 Task: Search one way flight ticket for 1 adult, 6 children, 1 infant in seat and 1 infant on lap in business from Ithaca: Ithaca Tompkins International Airport to Raleigh: Raleigh-durham International Airport on 8-5-2023. Choice of flights is Royal air maroc. Number of bags: 2 carry on bags. Price is upto 65000. Outbound departure time preference is 23:45.
Action: Mouse moved to (394, 321)
Screenshot: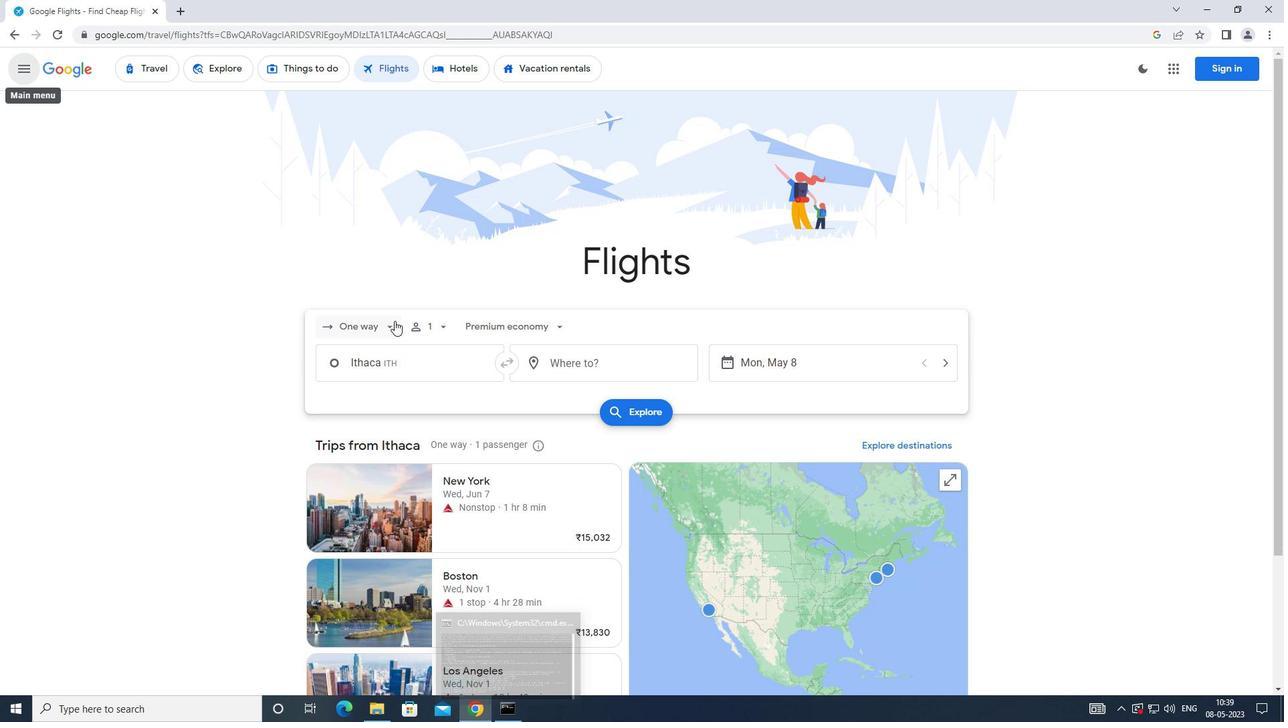 
Action: Mouse pressed left at (394, 321)
Screenshot: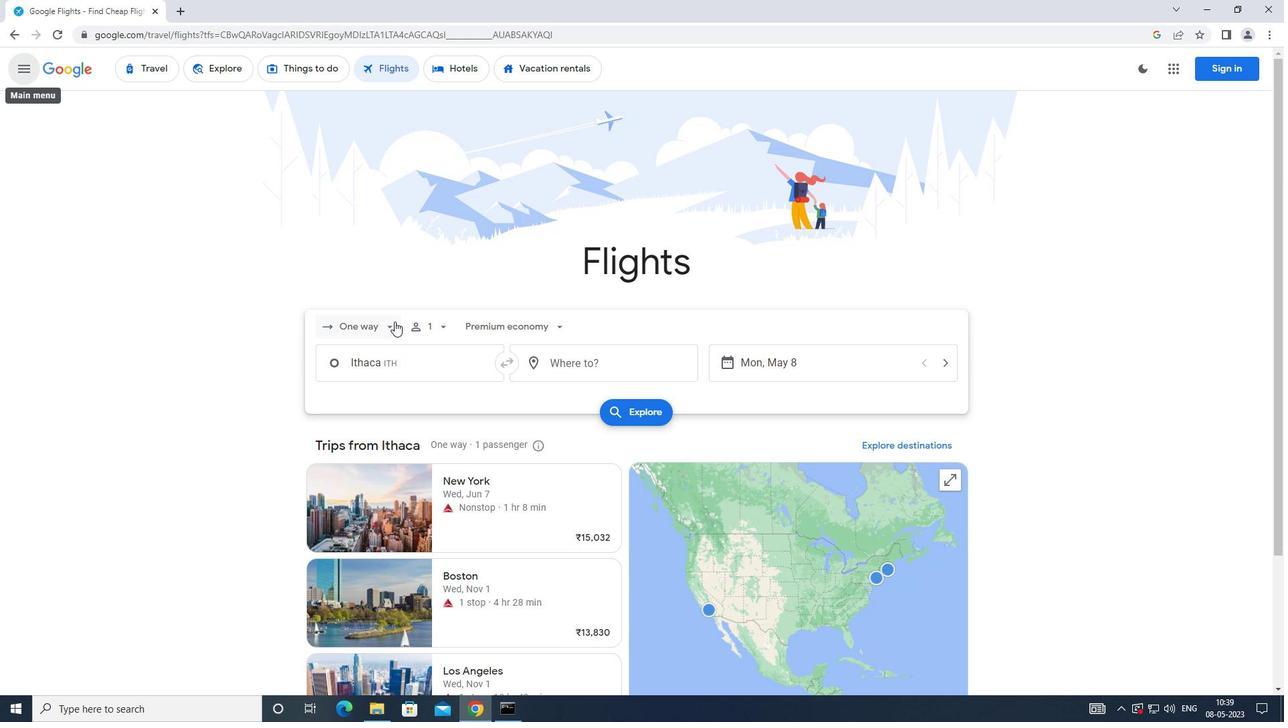 
Action: Mouse moved to (386, 395)
Screenshot: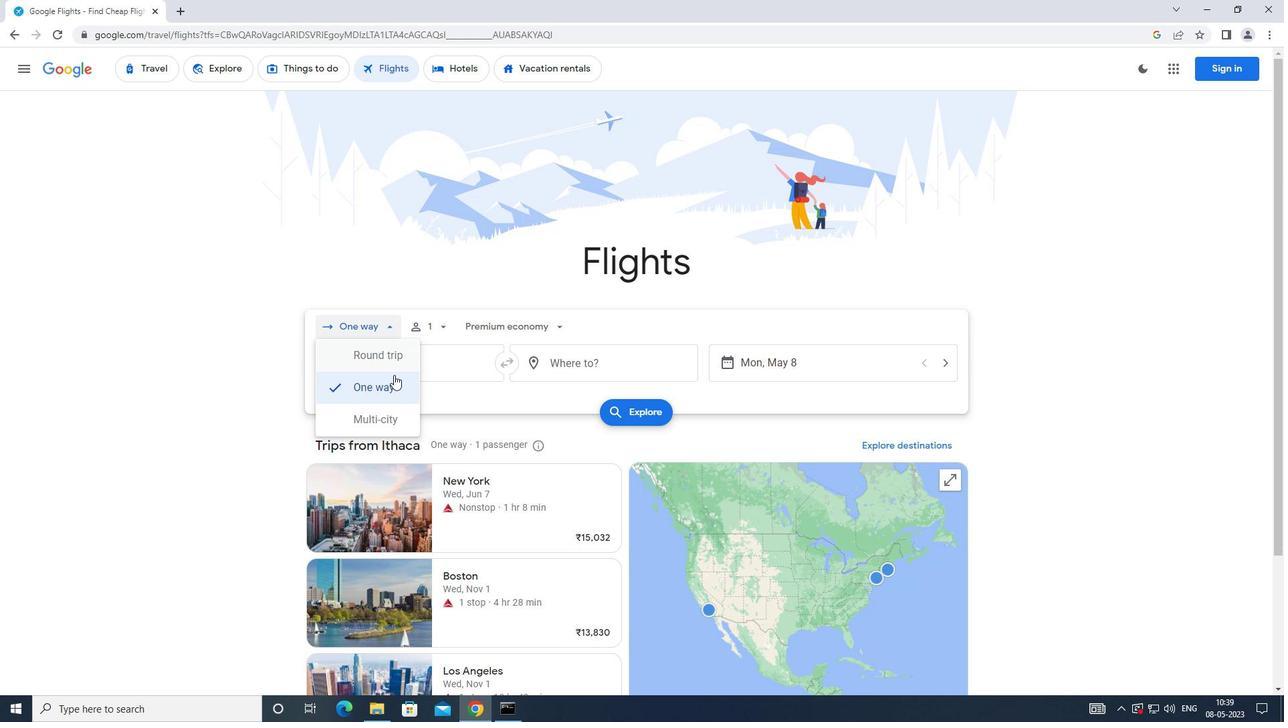 
Action: Mouse pressed left at (386, 395)
Screenshot: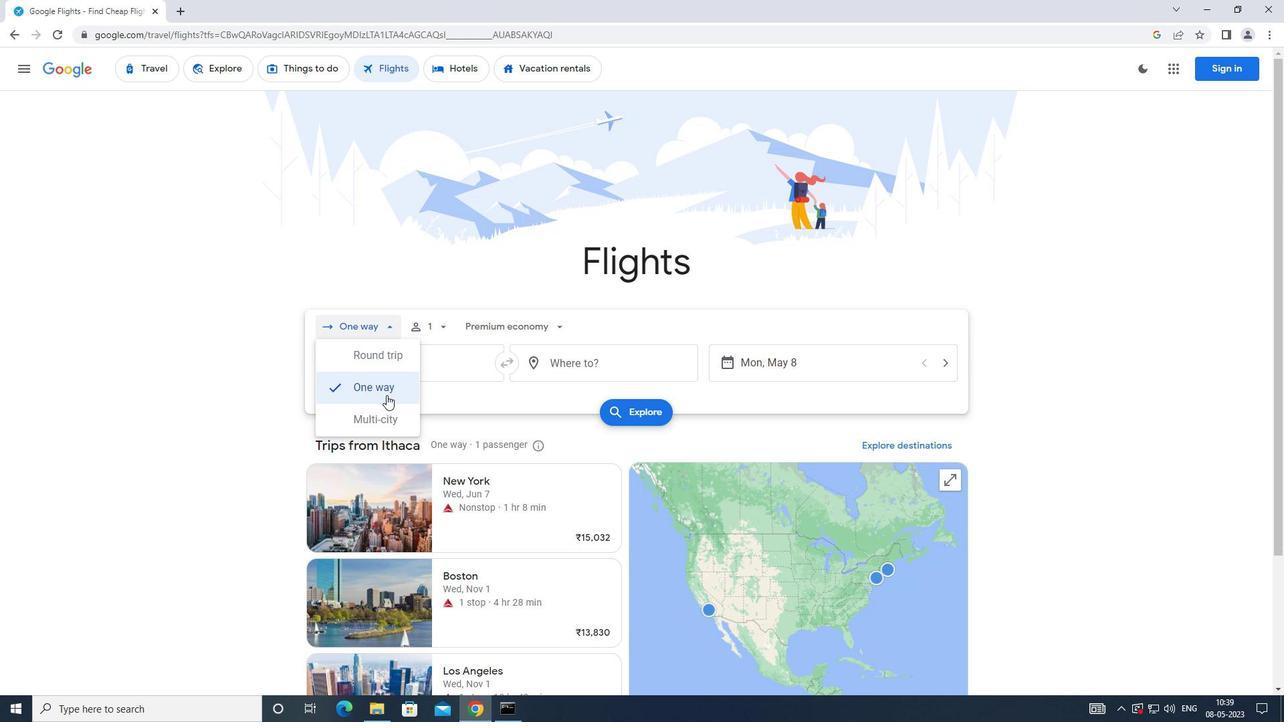
Action: Mouse moved to (432, 332)
Screenshot: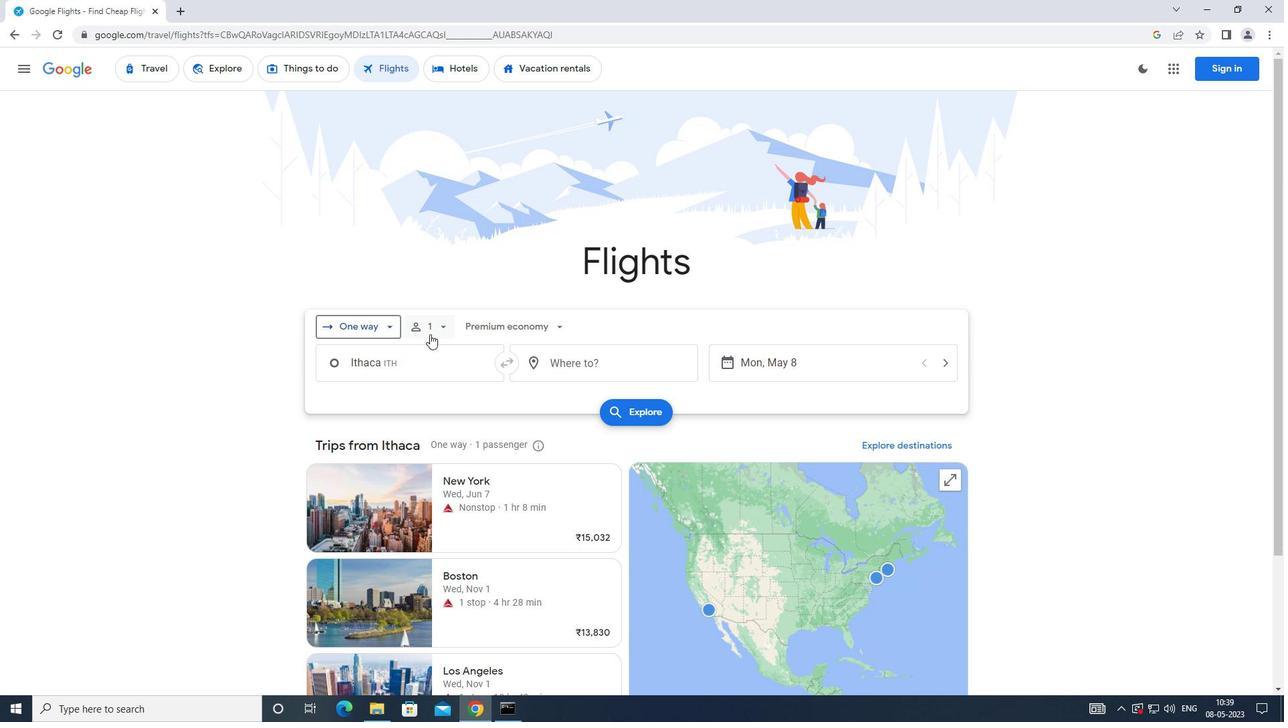 
Action: Mouse pressed left at (432, 332)
Screenshot: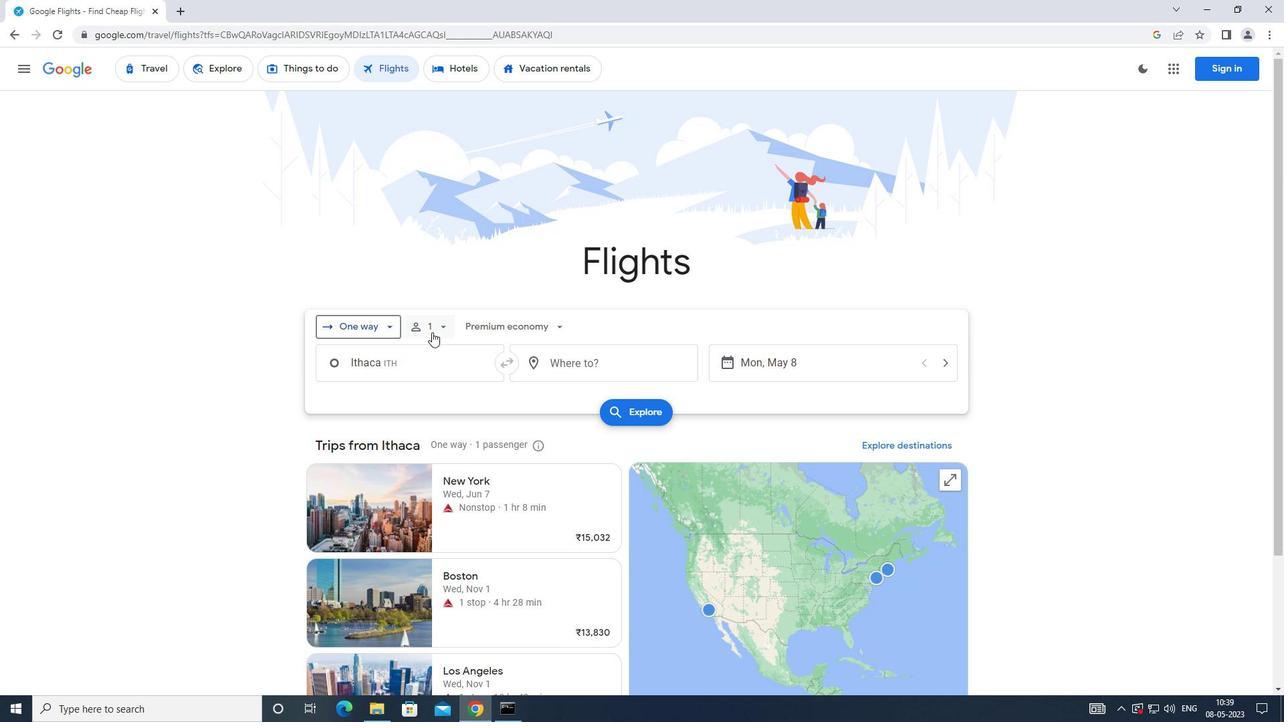 
Action: Mouse moved to (550, 390)
Screenshot: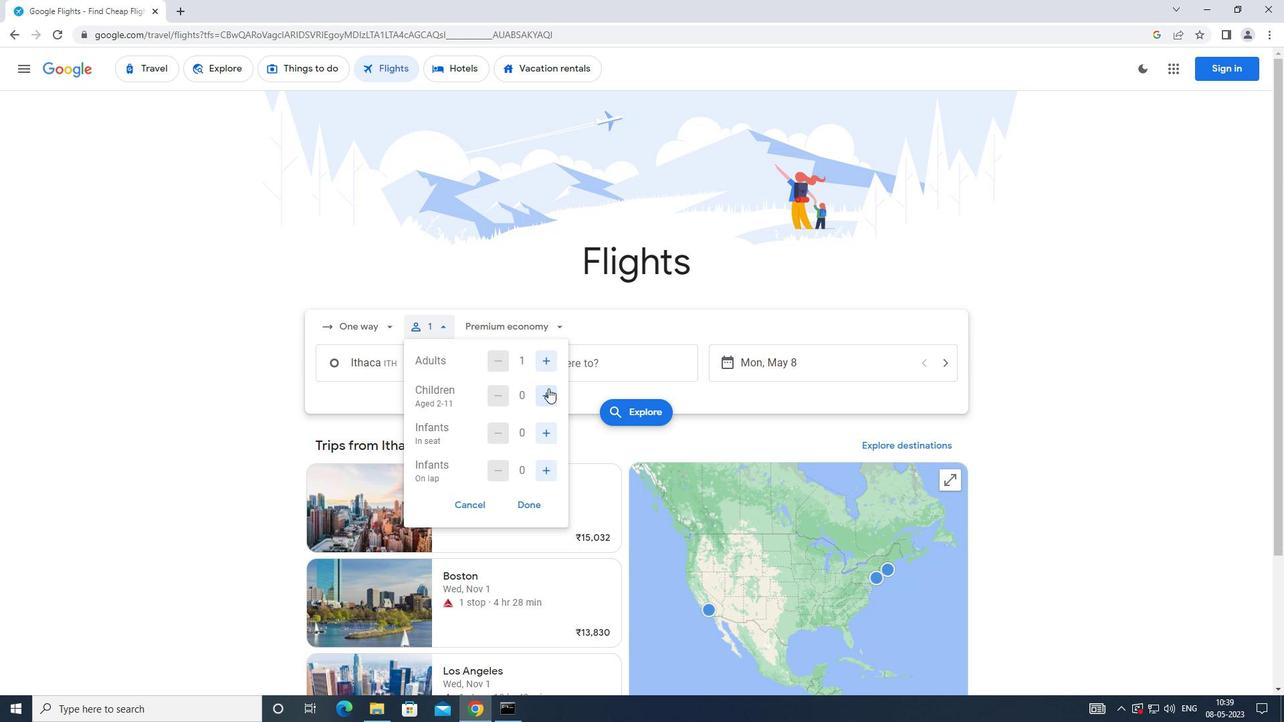 
Action: Mouse pressed left at (550, 390)
Screenshot: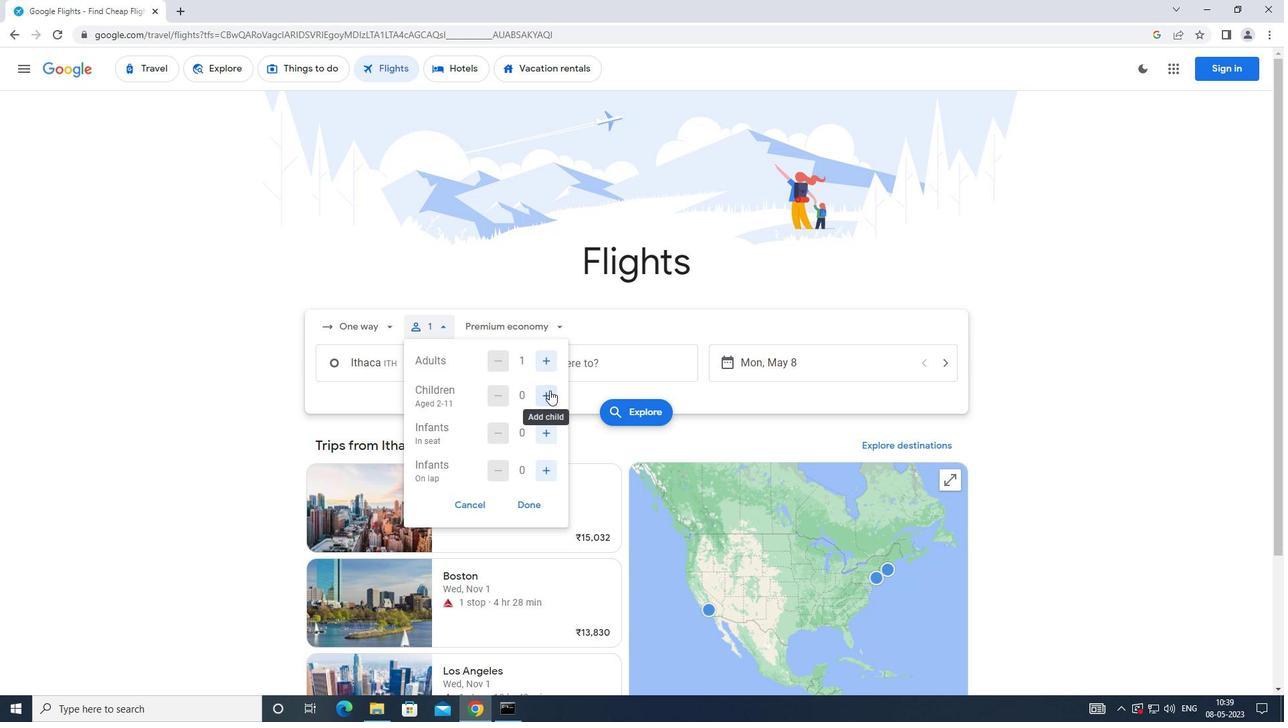 
Action: Mouse moved to (550, 392)
Screenshot: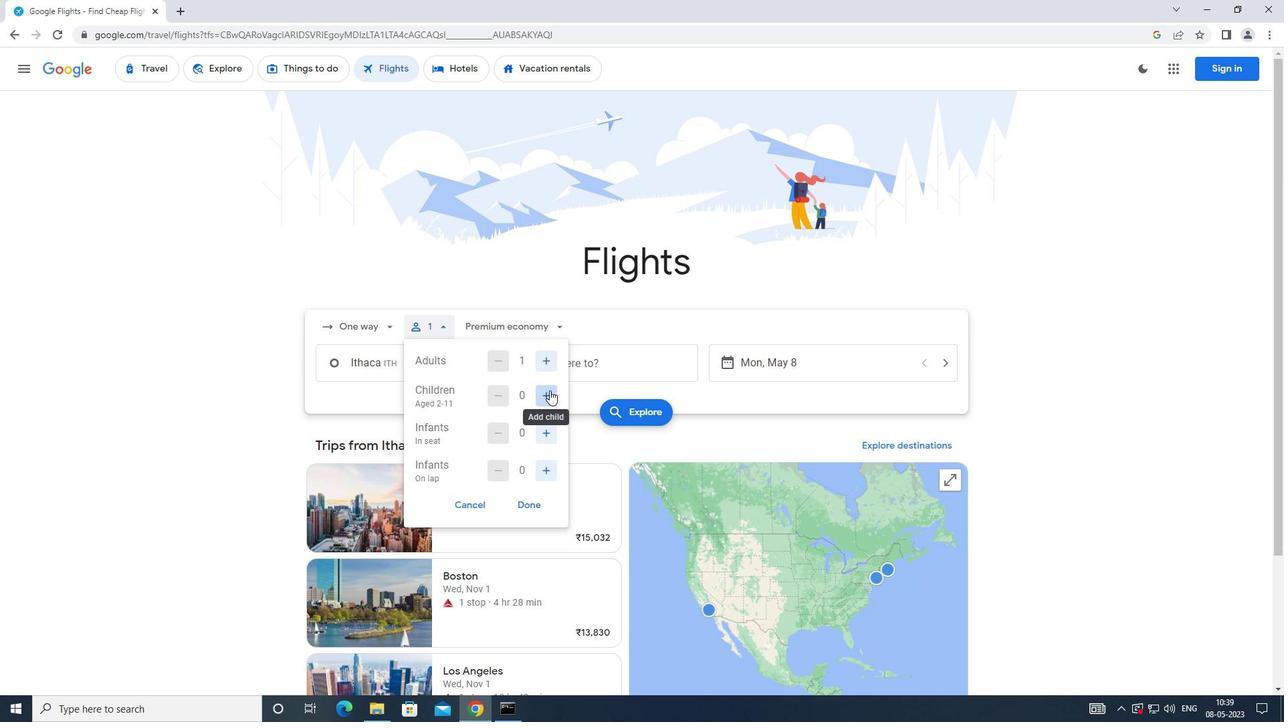 
Action: Mouse pressed left at (550, 392)
Screenshot: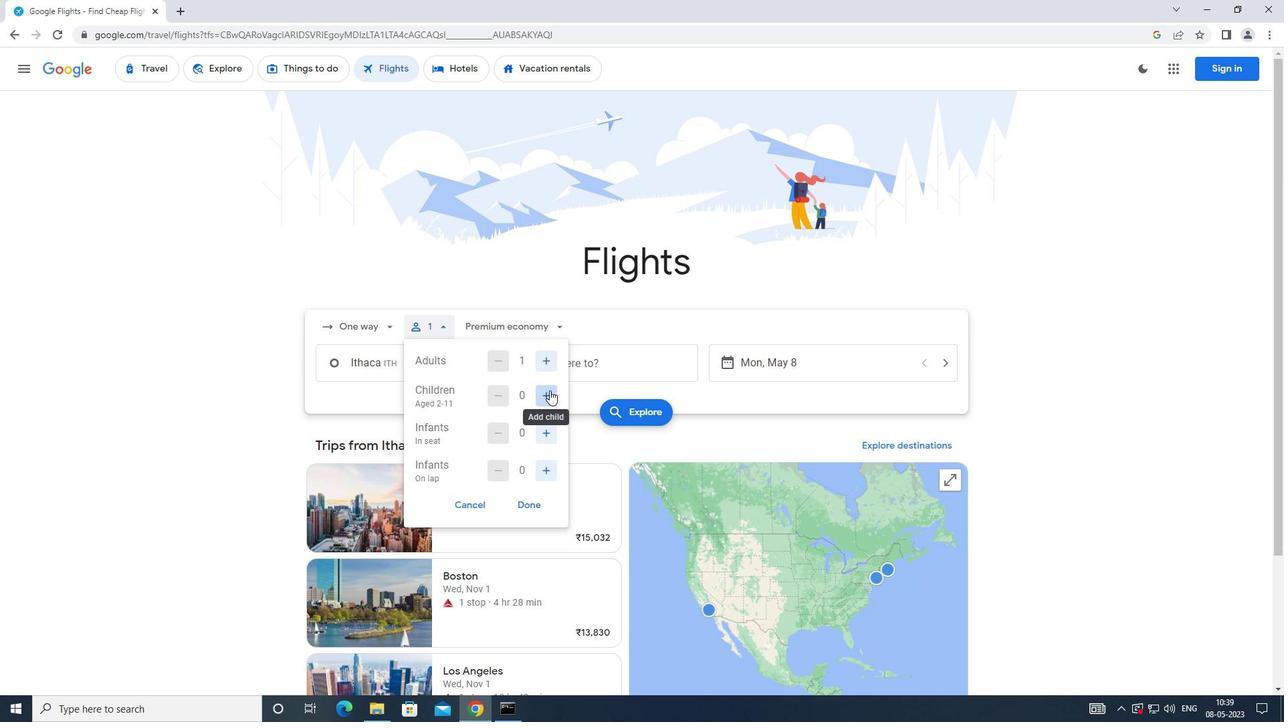
Action: Mouse moved to (551, 392)
Screenshot: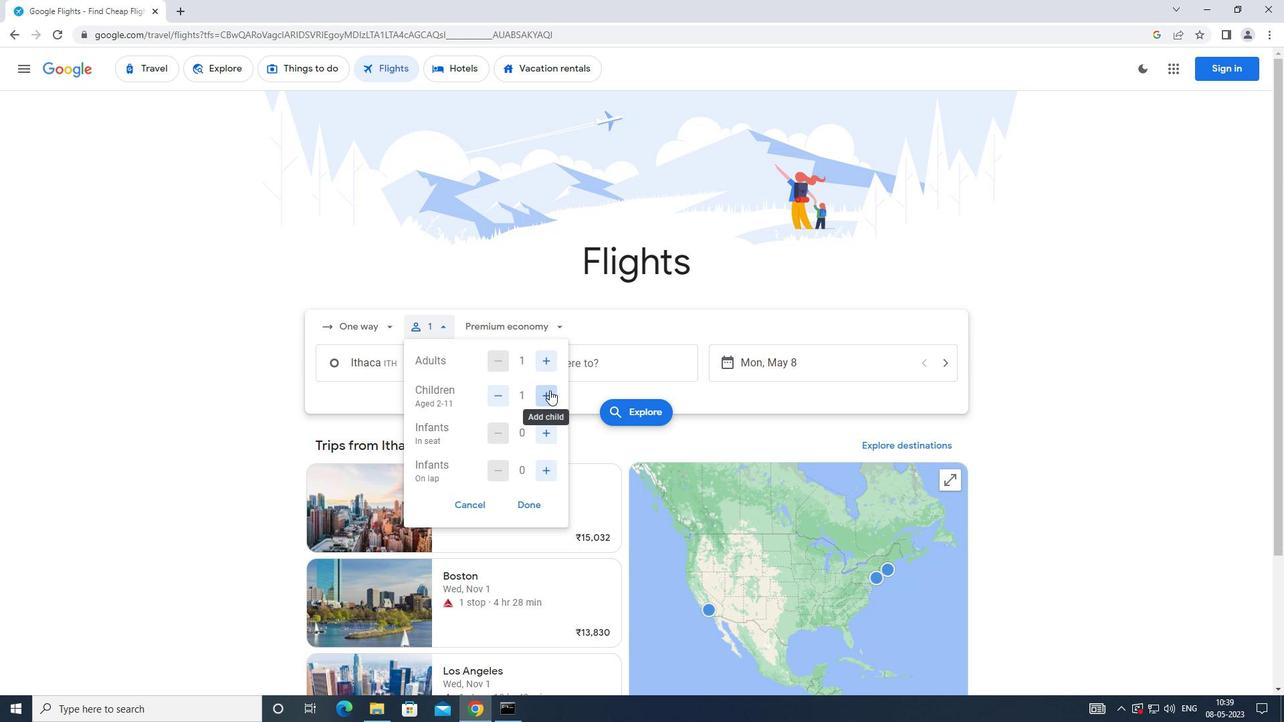 
Action: Mouse pressed left at (551, 392)
Screenshot: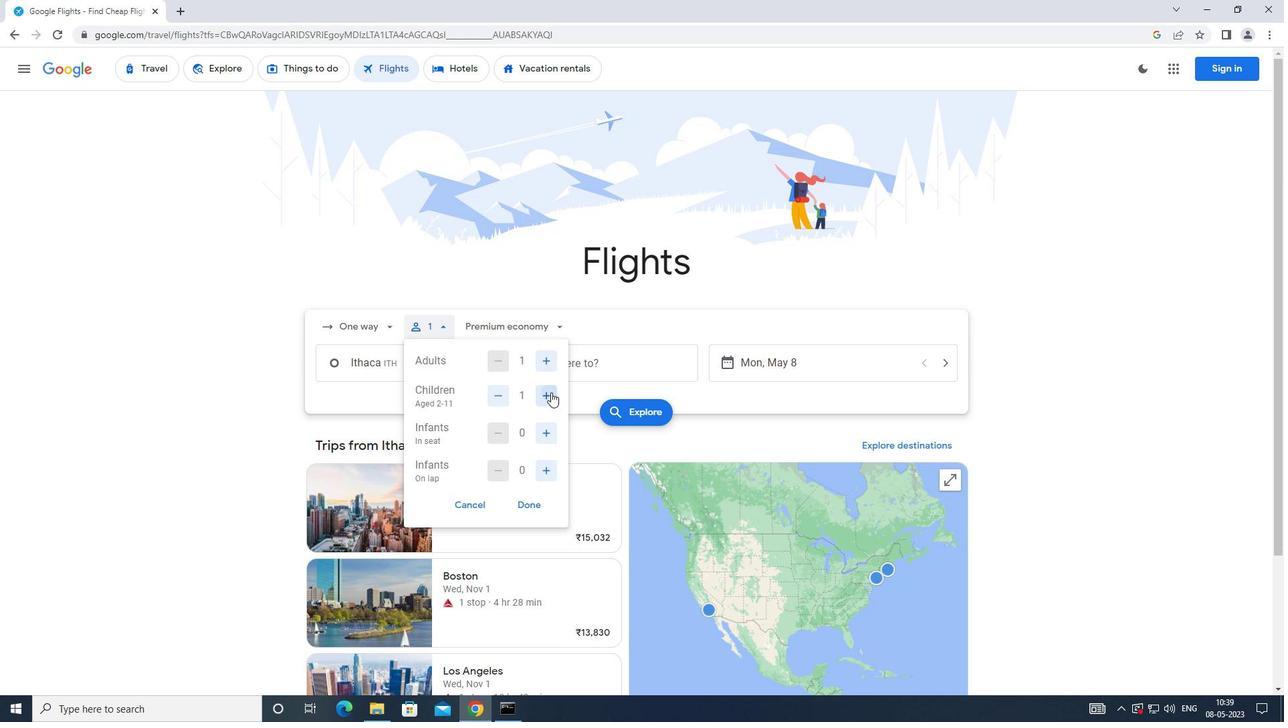 
Action: Mouse pressed left at (551, 392)
Screenshot: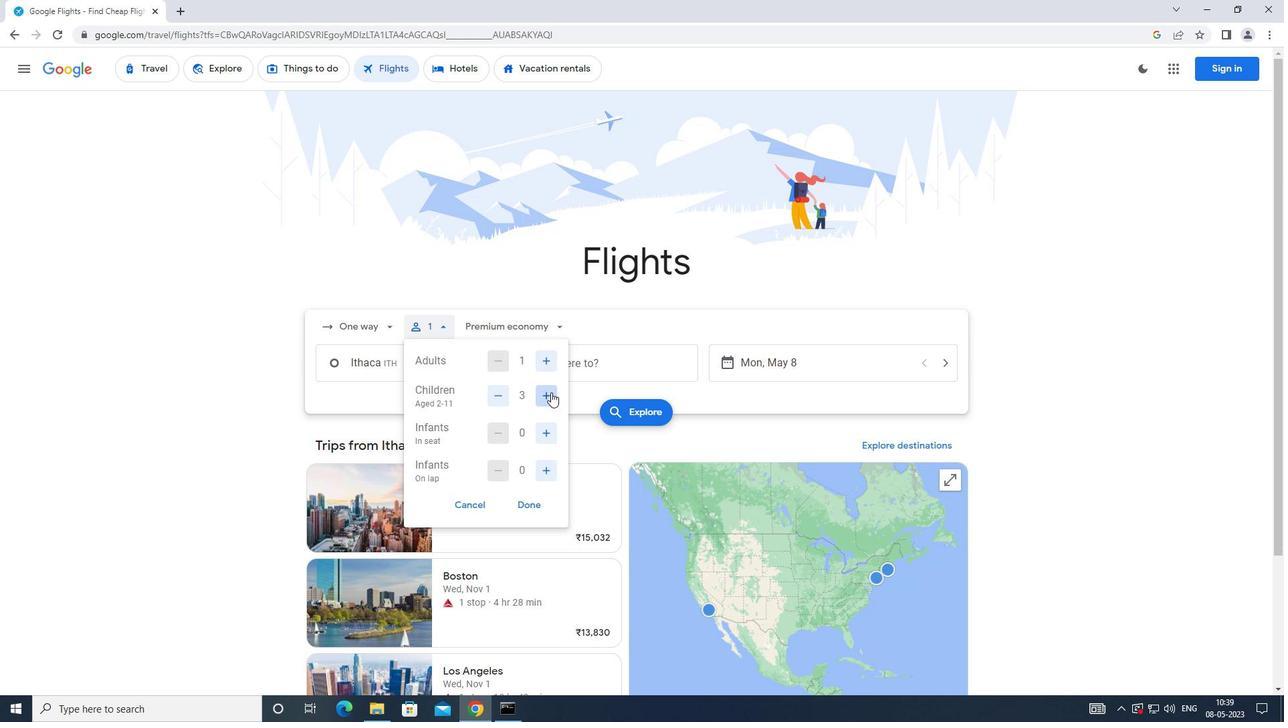 
Action: Mouse pressed left at (551, 392)
Screenshot: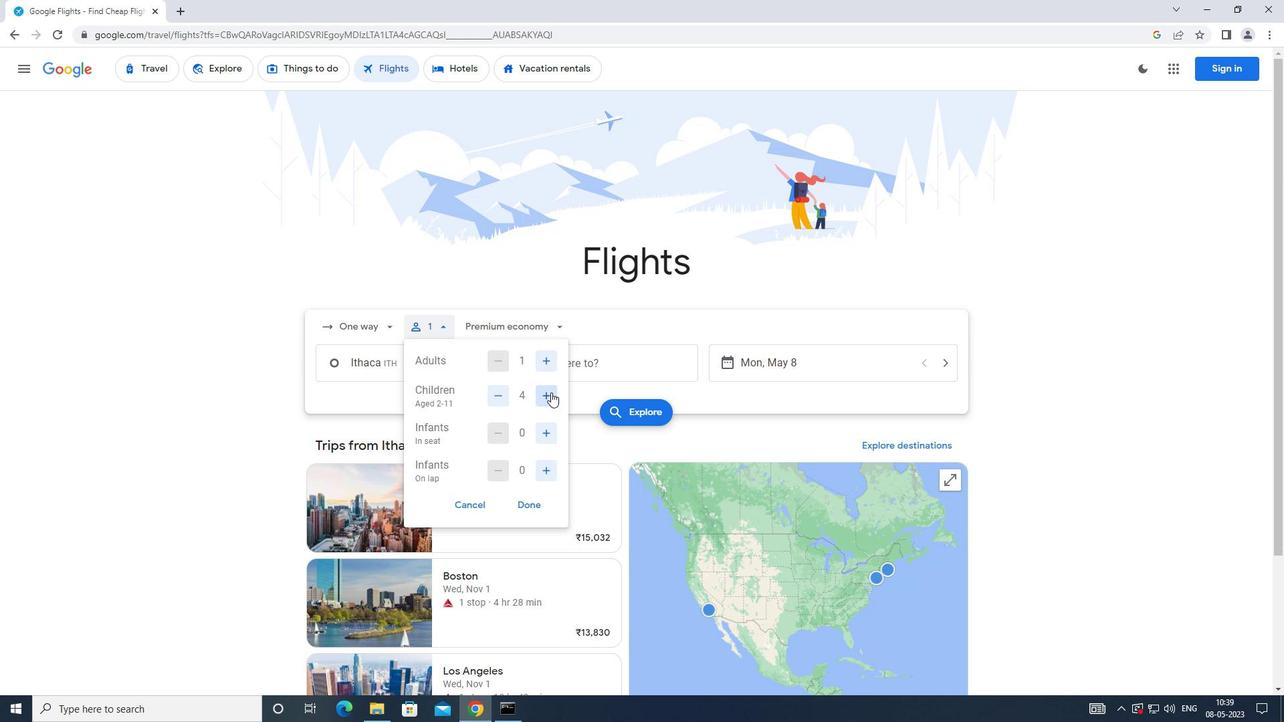 
Action: Mouse pressed left at (551, 392)
Screenshot: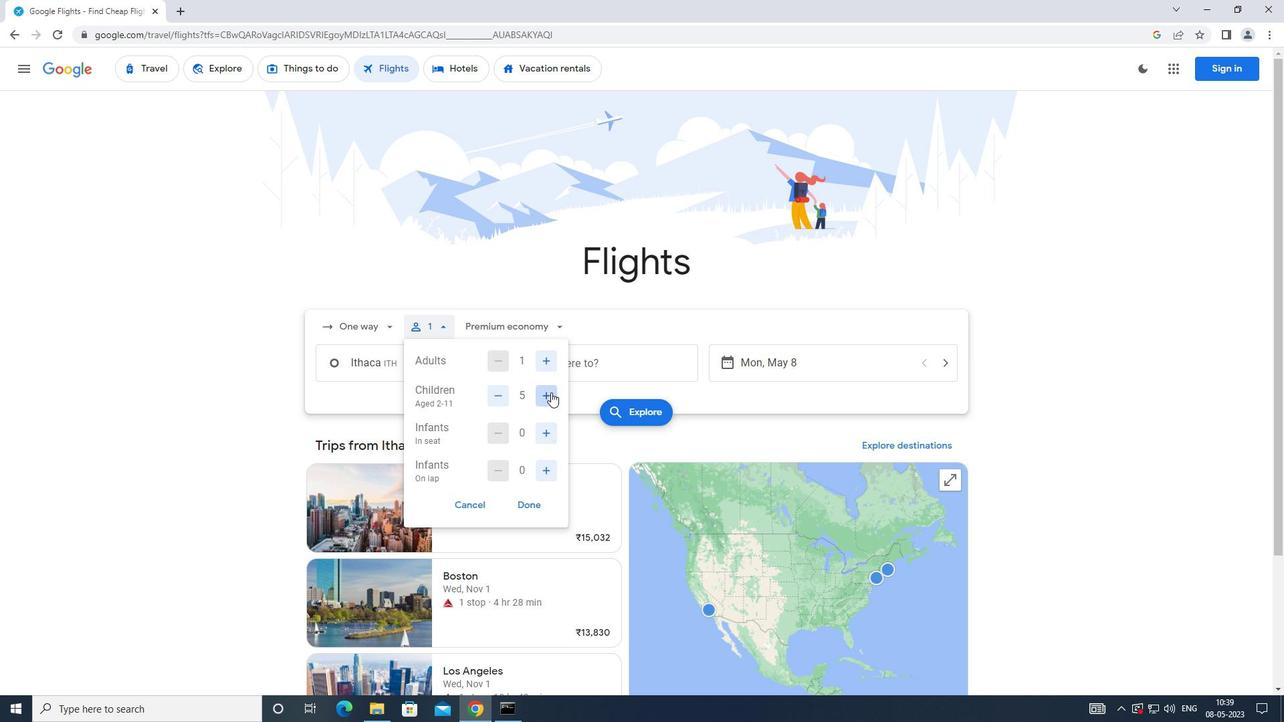 
Action: Mouse moved to (547, 428)
Screenshot: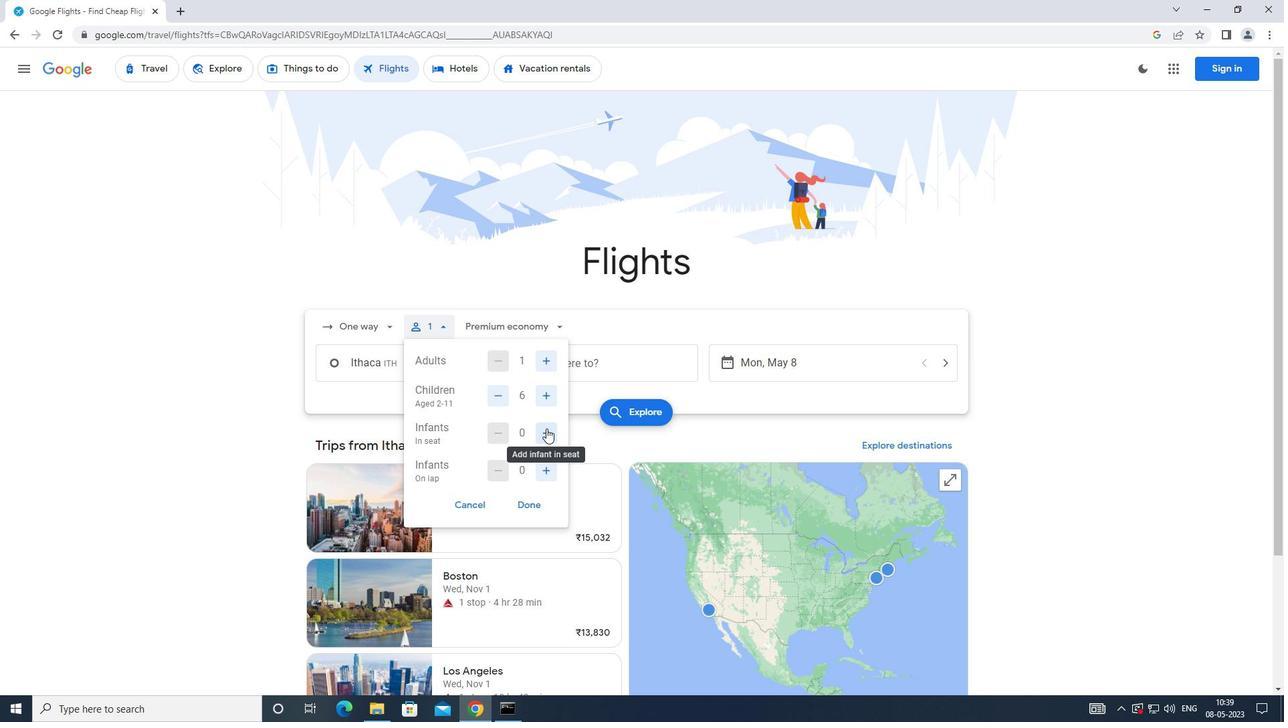 
Action: Mouse pressed left at (547, 428)
Screenshot: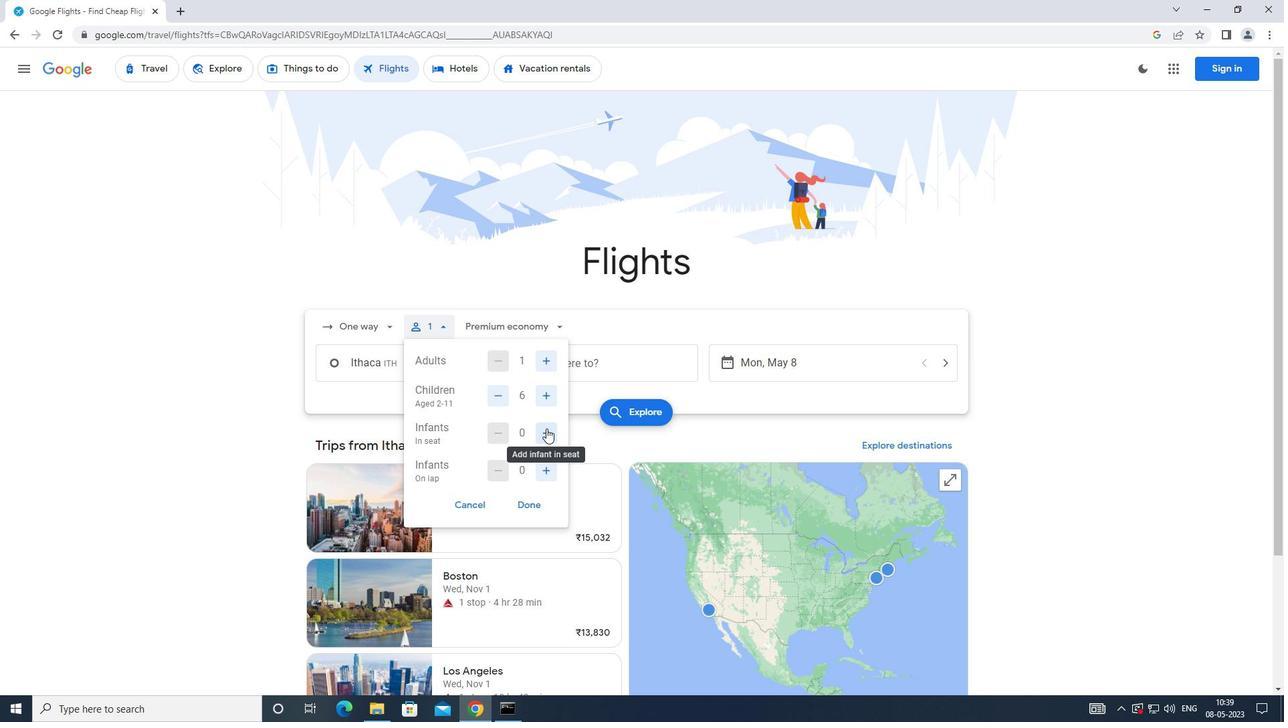 
Action: Mouse moved to (549, 464)
Screenshot: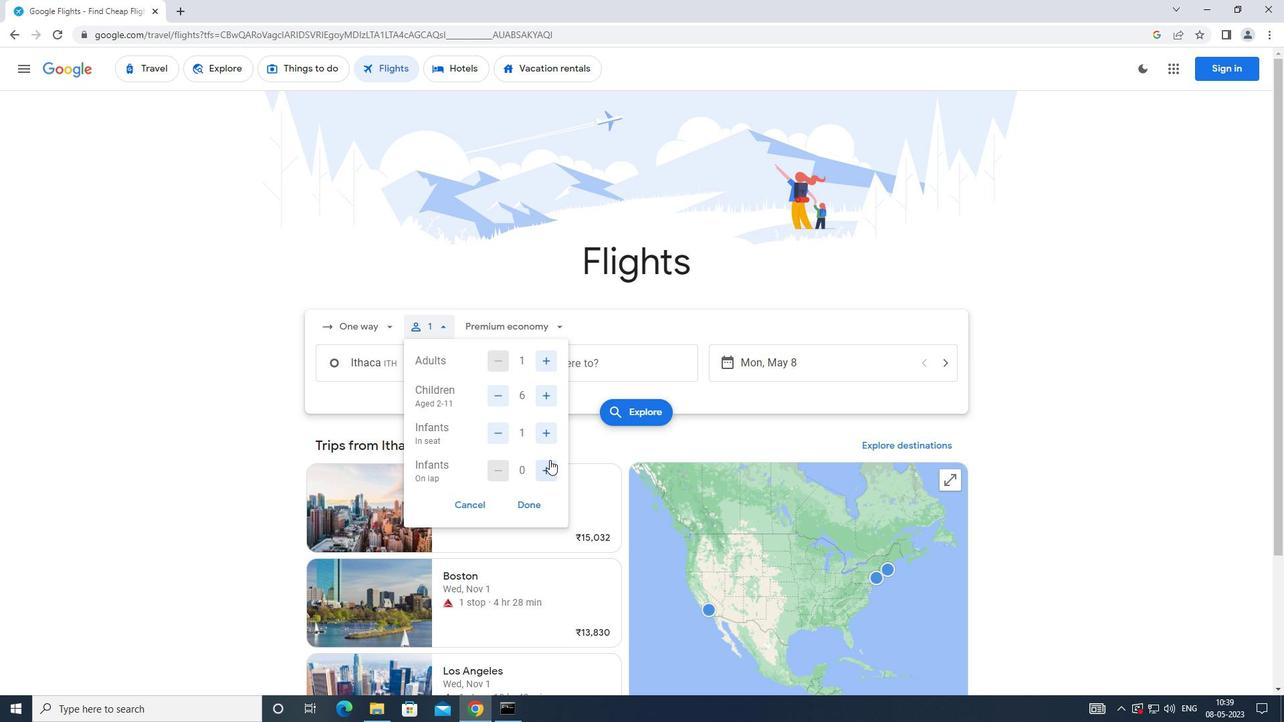 
Action: Mouse pressed left at (549, 464)
Screenshot: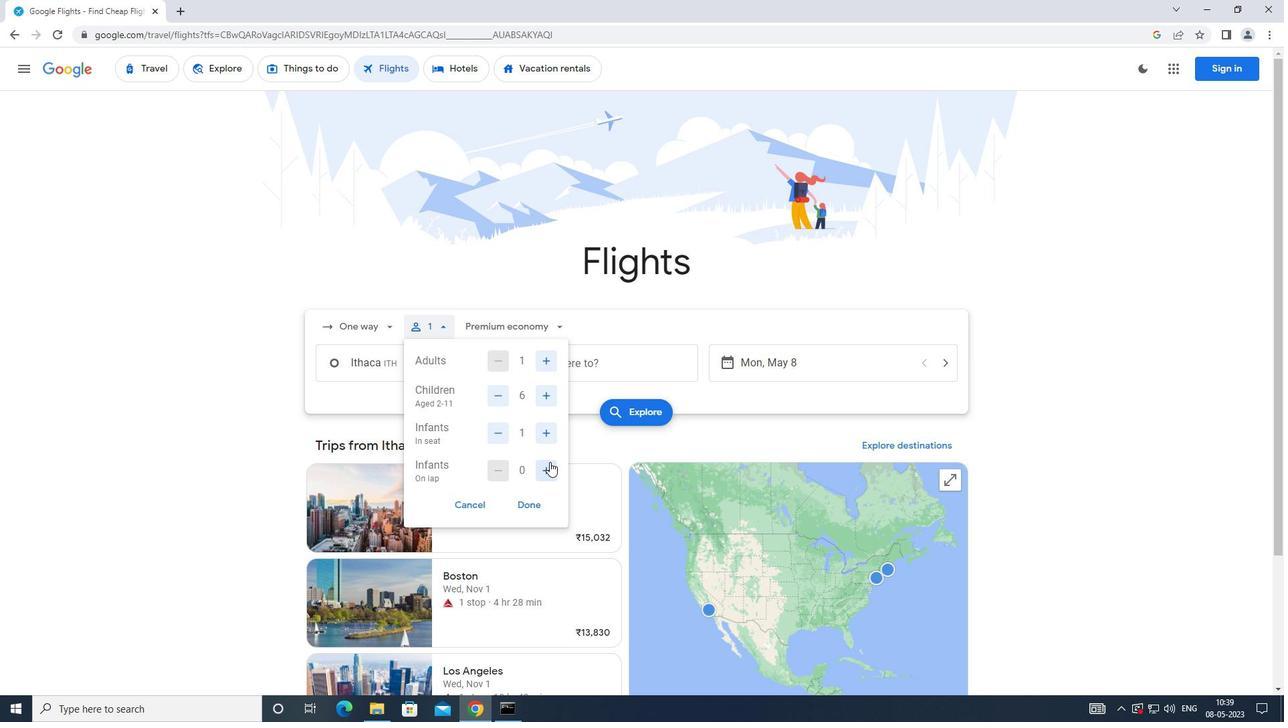 
Action: Mouse moved to (534, 499)
Screenshot: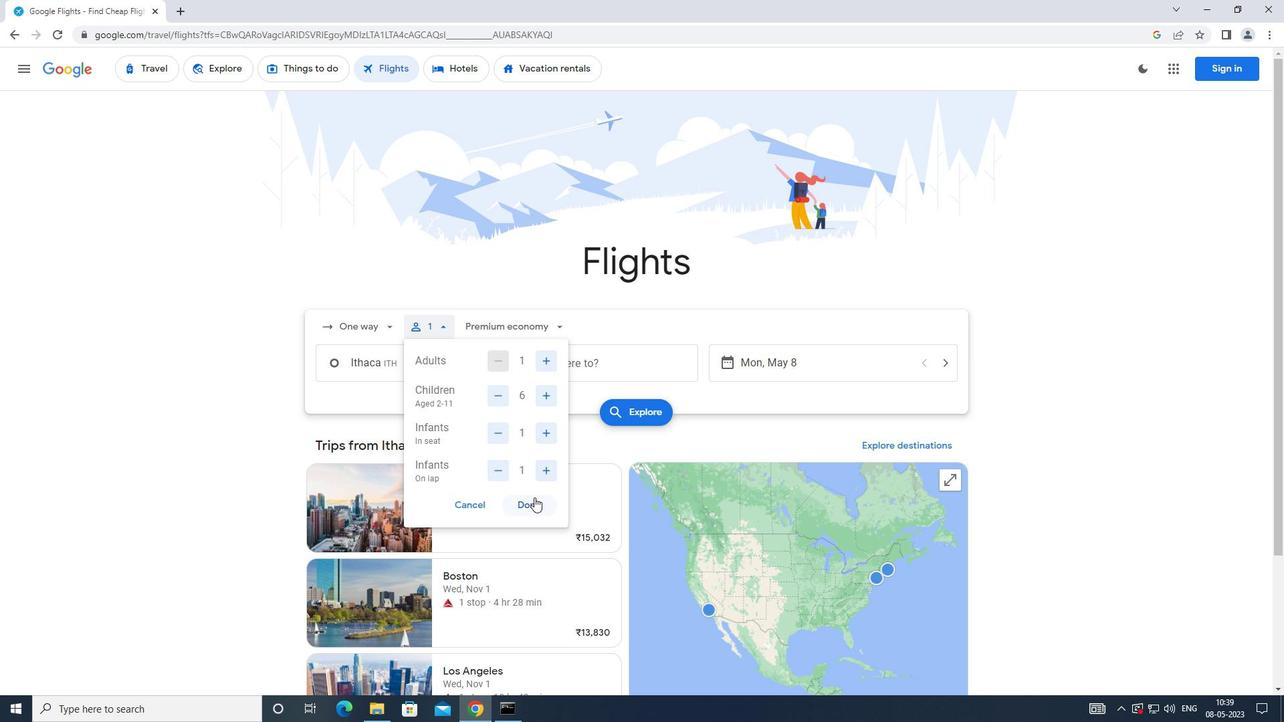 
Action: Mouse pressed left at (534, 499)
Screenshot: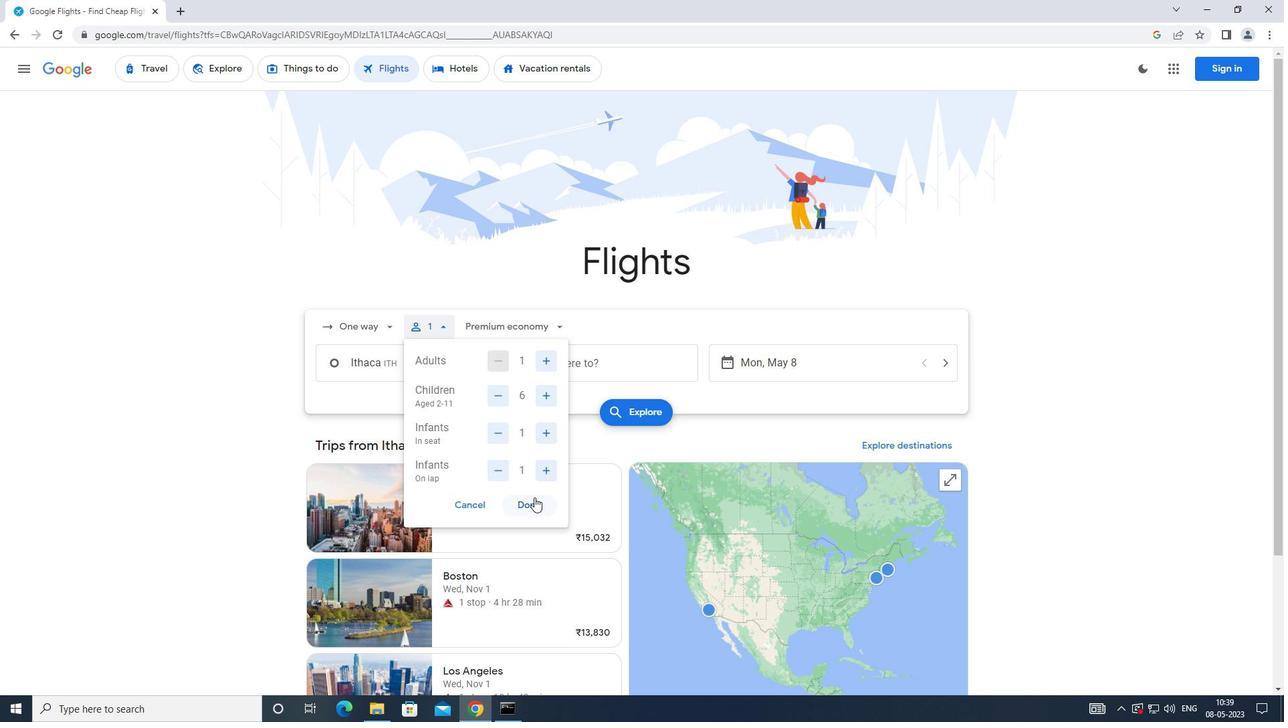 
Action: Mouse moved to (494, 331)
Screenshot: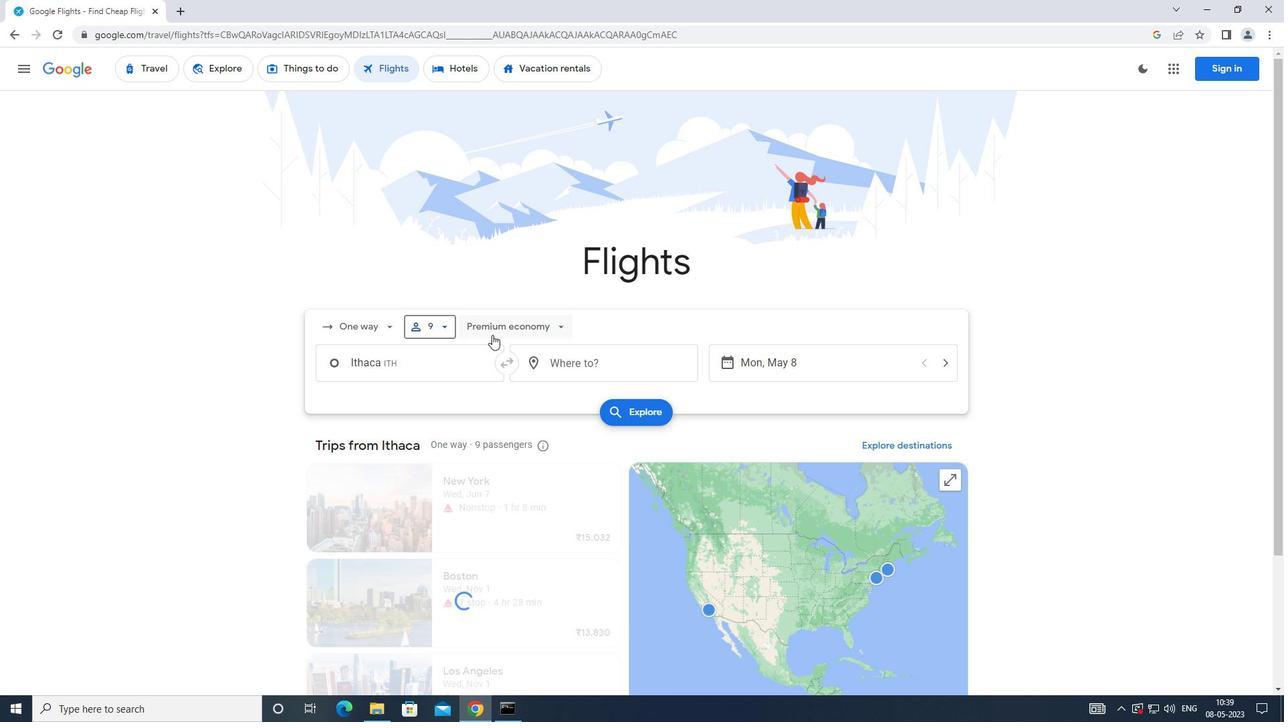 
Action: Mouse pressed left at (494, 331)
Screenshot: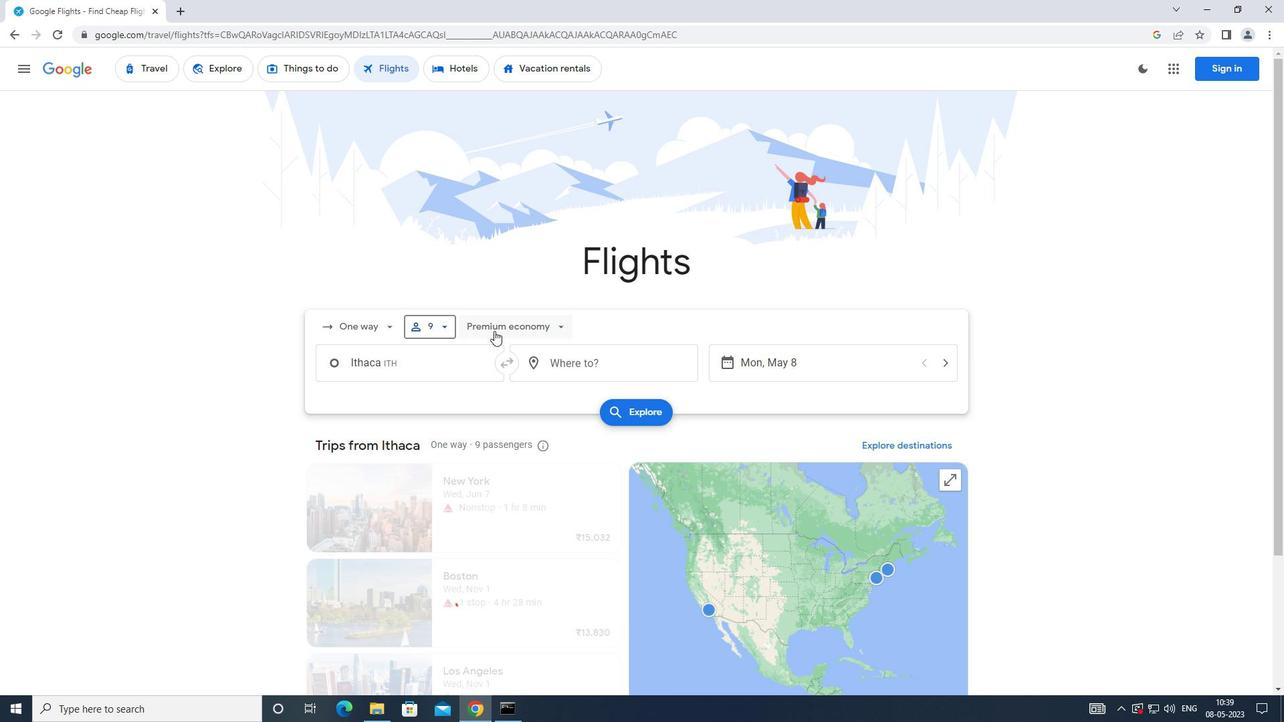 
Action: Mouse moved to (528, 420)
Screenshot: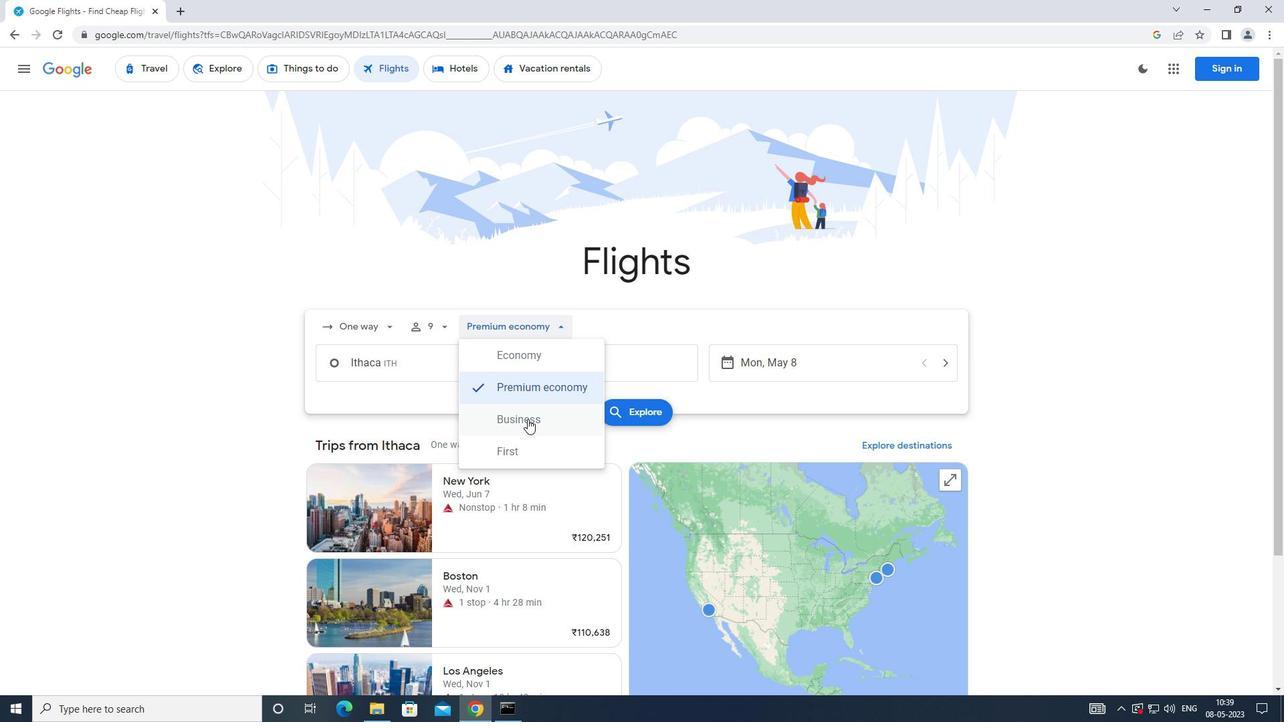 
Action: Mouse pressed left at (528, 420)
Screenshot: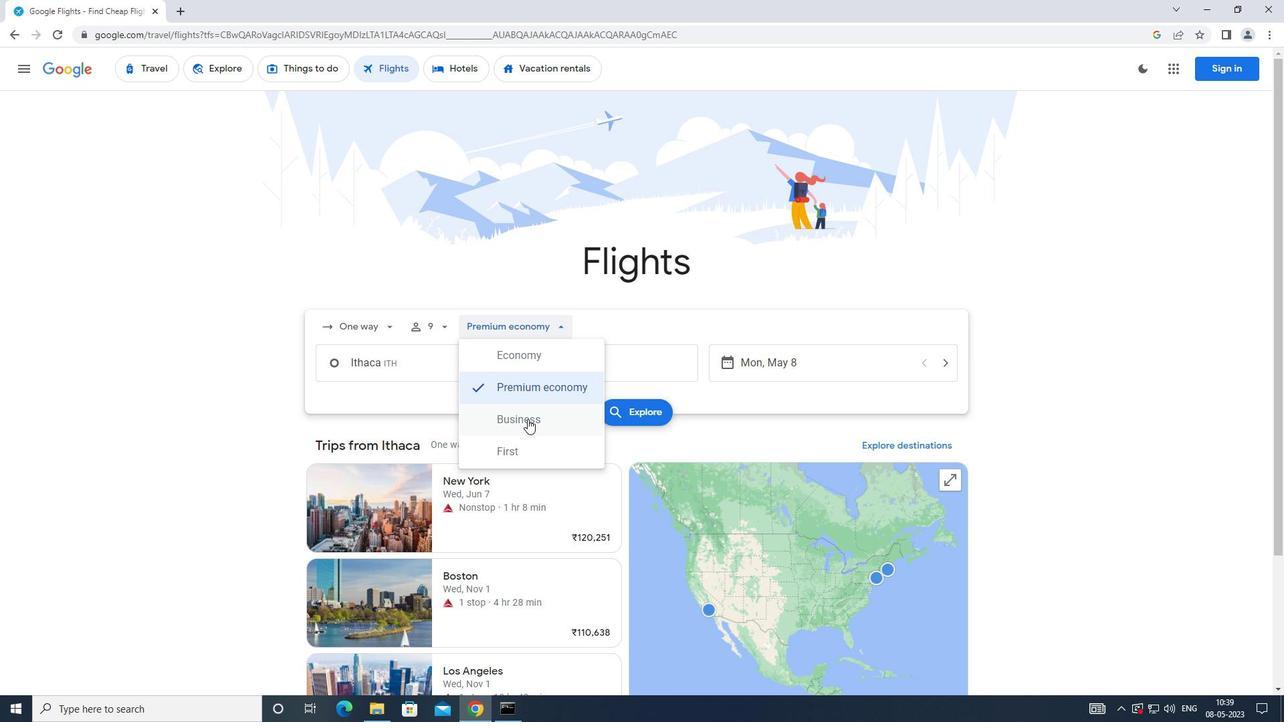
Action: Mouse moved to (439, 368)
Screenshot: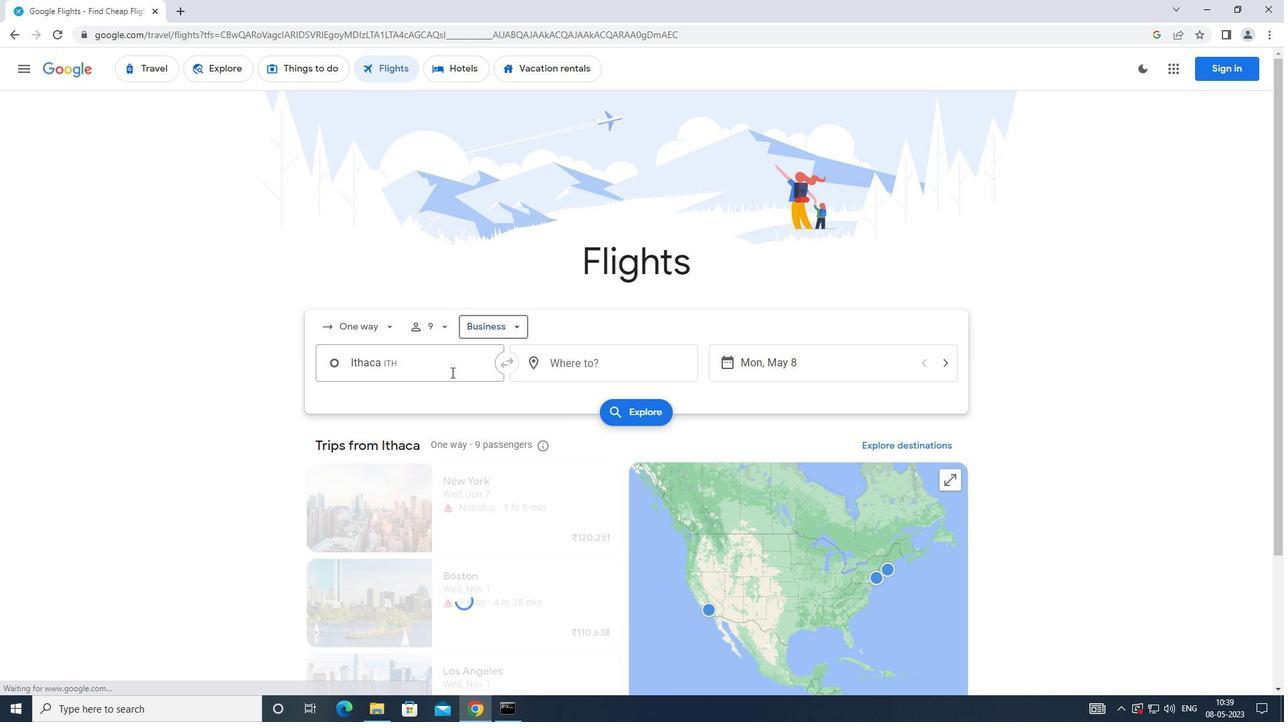 
Action: Mouse pressed left at (439, 368)
Screenshot: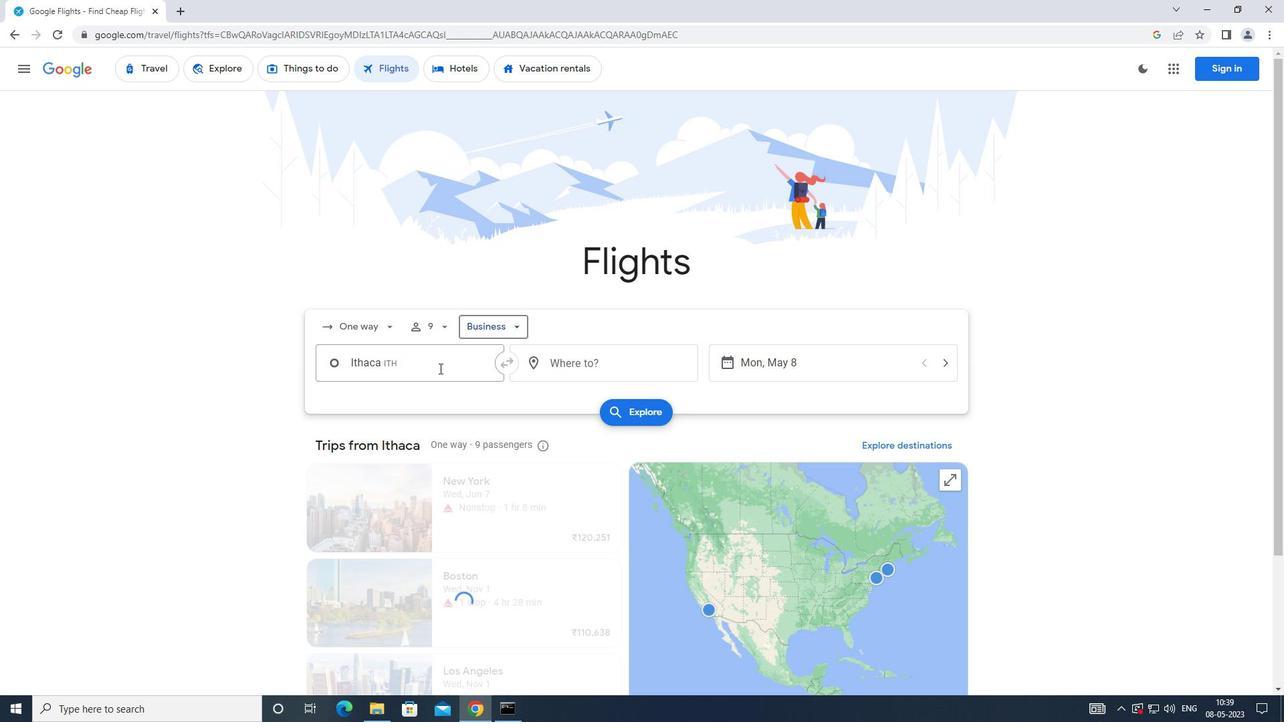 
Action: Mouse moved to (446, 461)
Screenshot: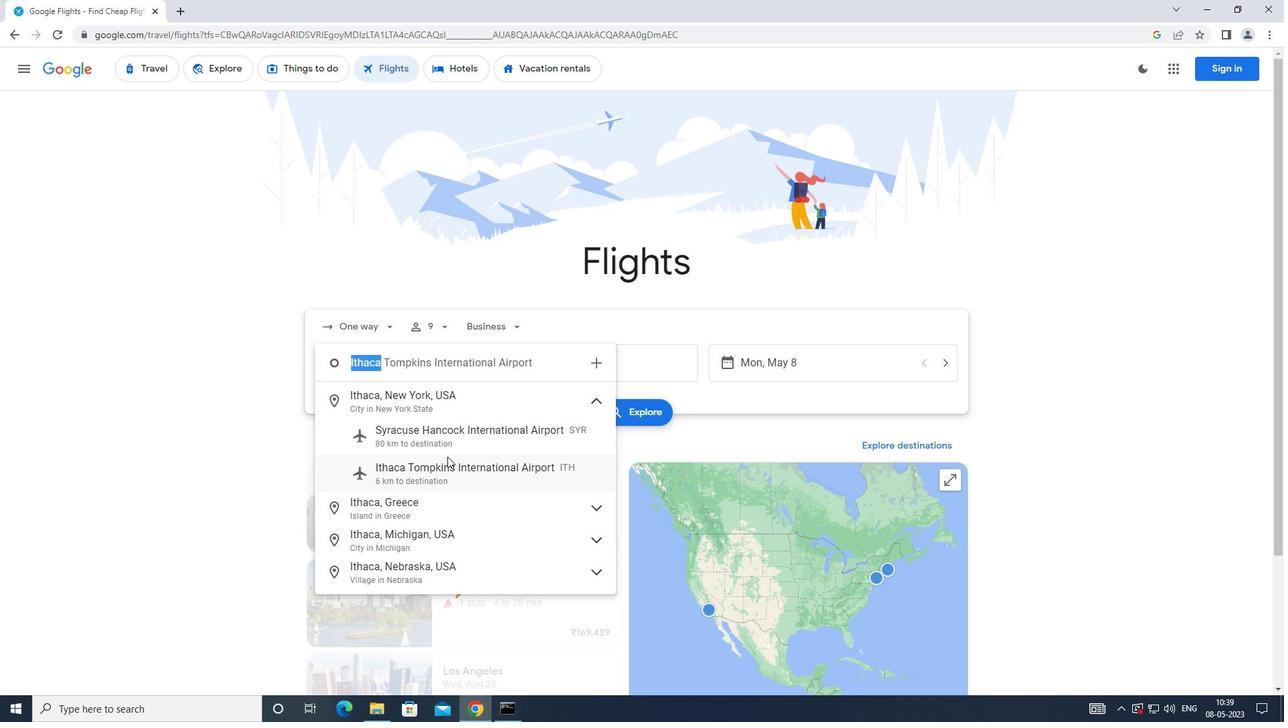 
Action: Mouse pressed left at (446, 461)
Screenshot: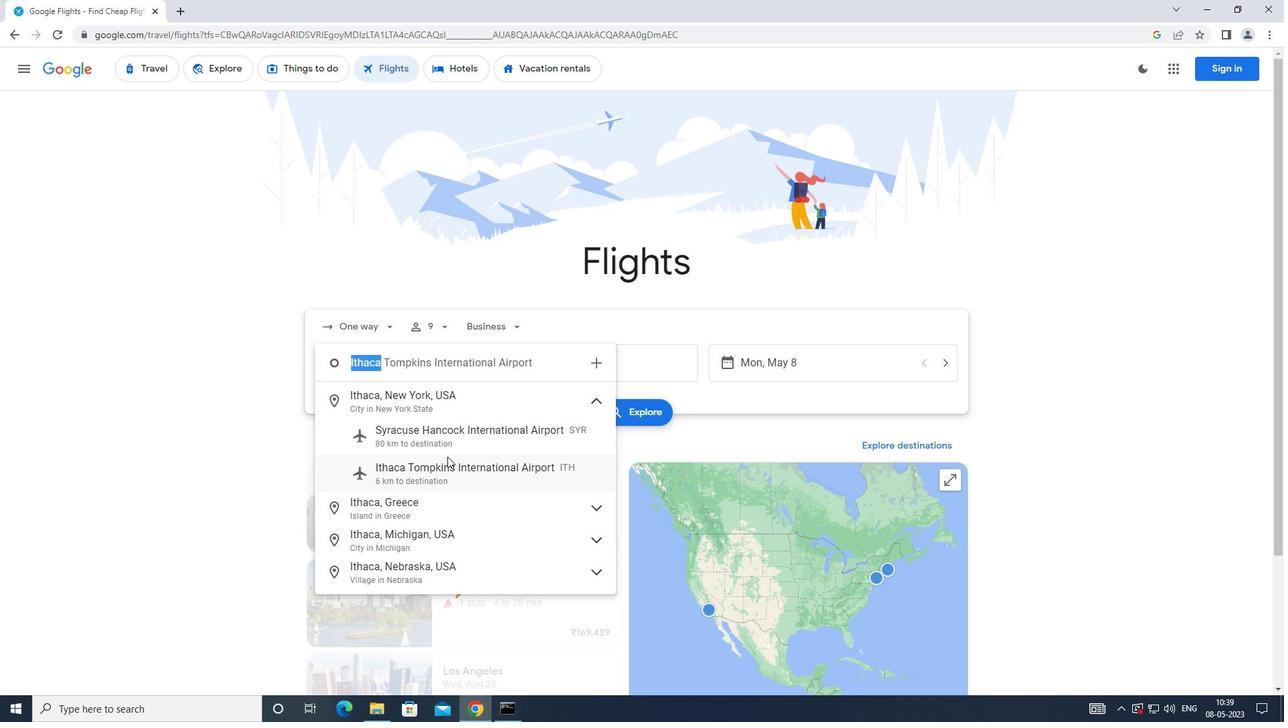 
Action: Mouse moved to (563, 364)
Screenshot: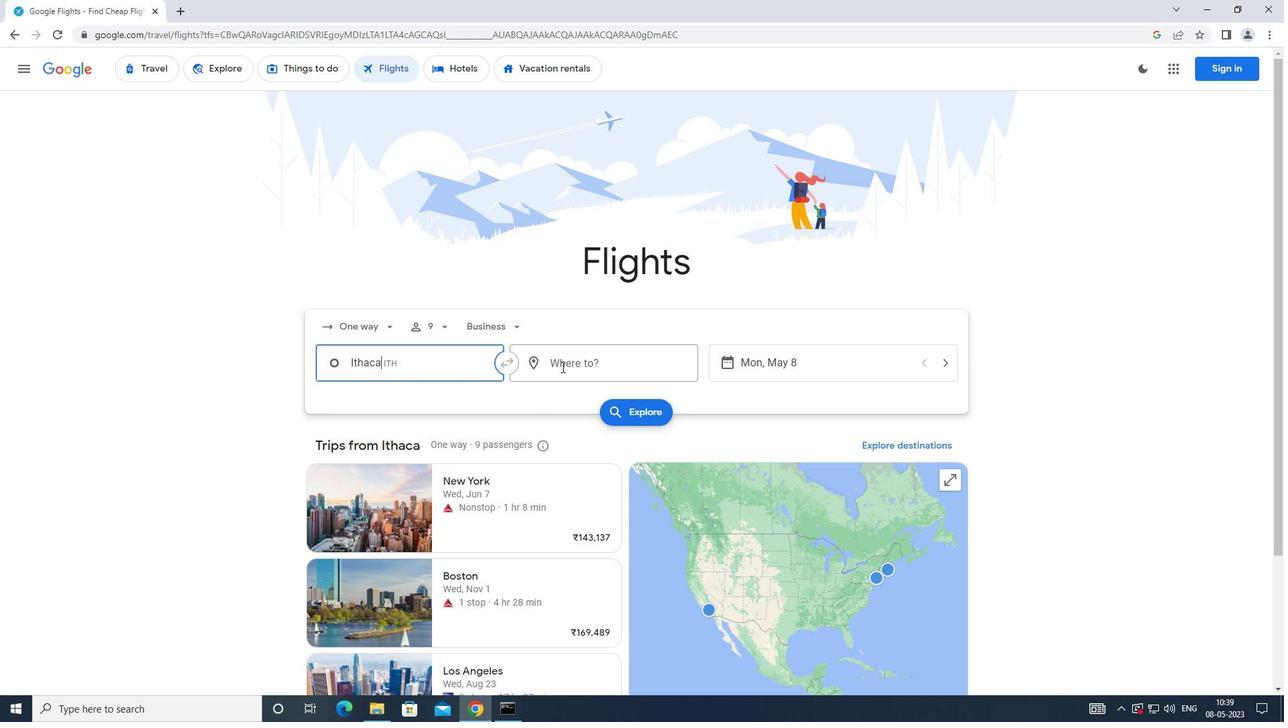 
Action: Mouse pressed left at (563, 364)
Screenshot: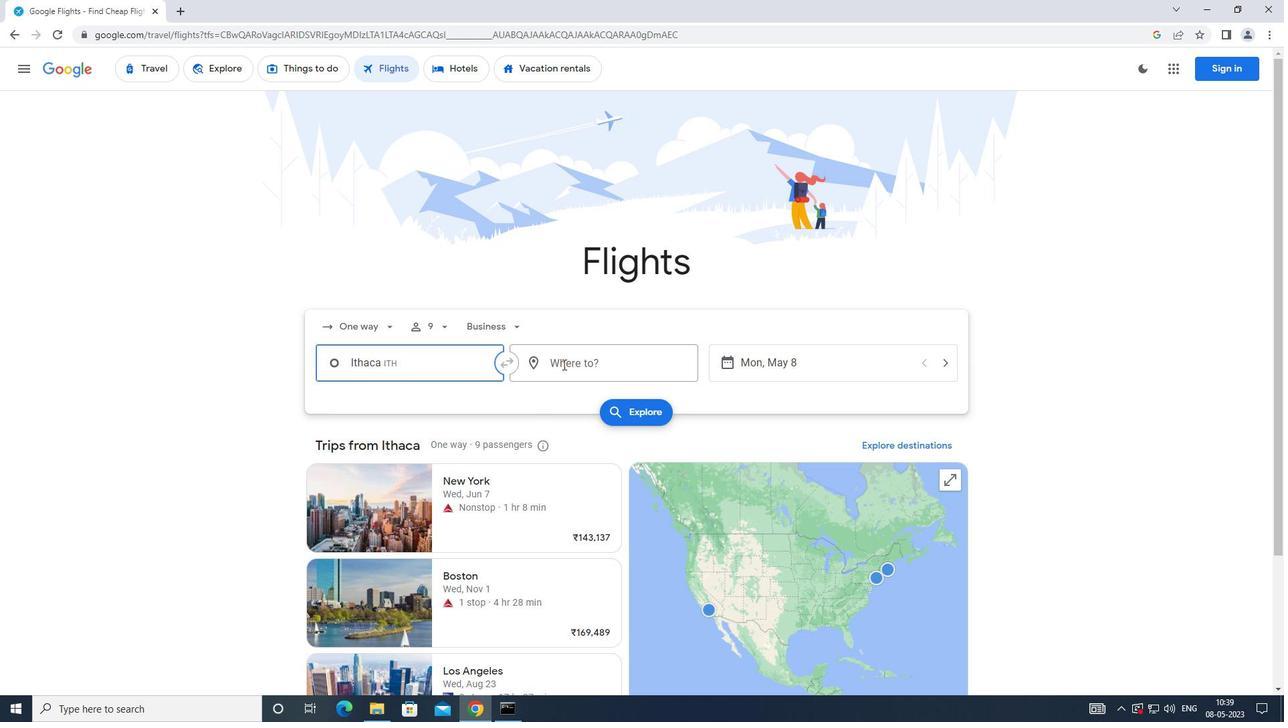 
Action: Mouse moved to (583, 504)
Screenshot: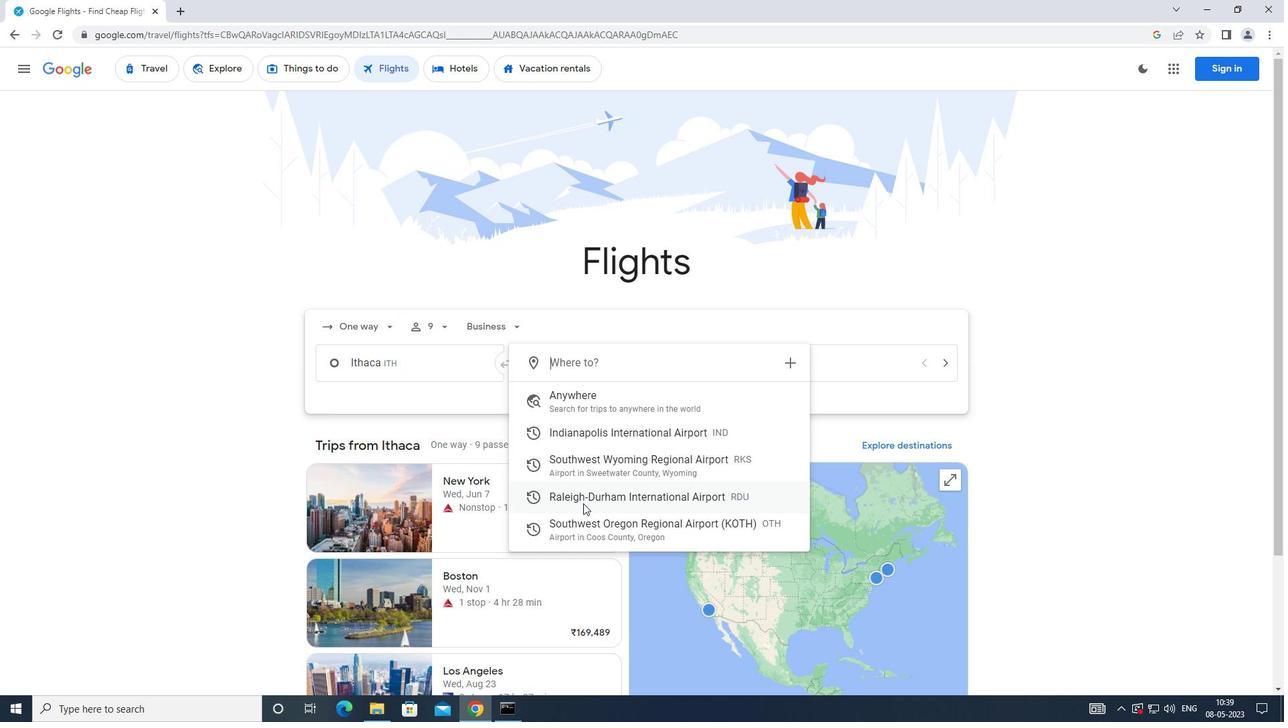 
Action: Mouse pressed left at (583, 504)
Screenshot: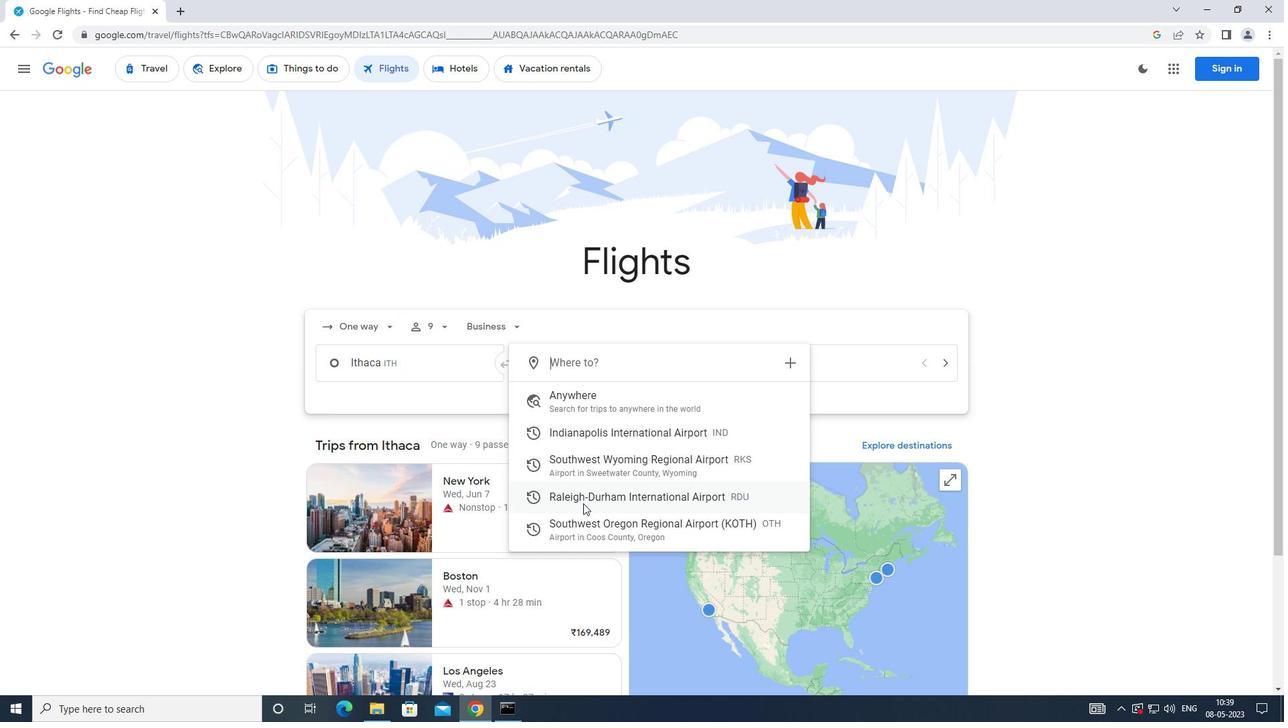 
Action: Mouse moved to (716, 362)
Screenshot: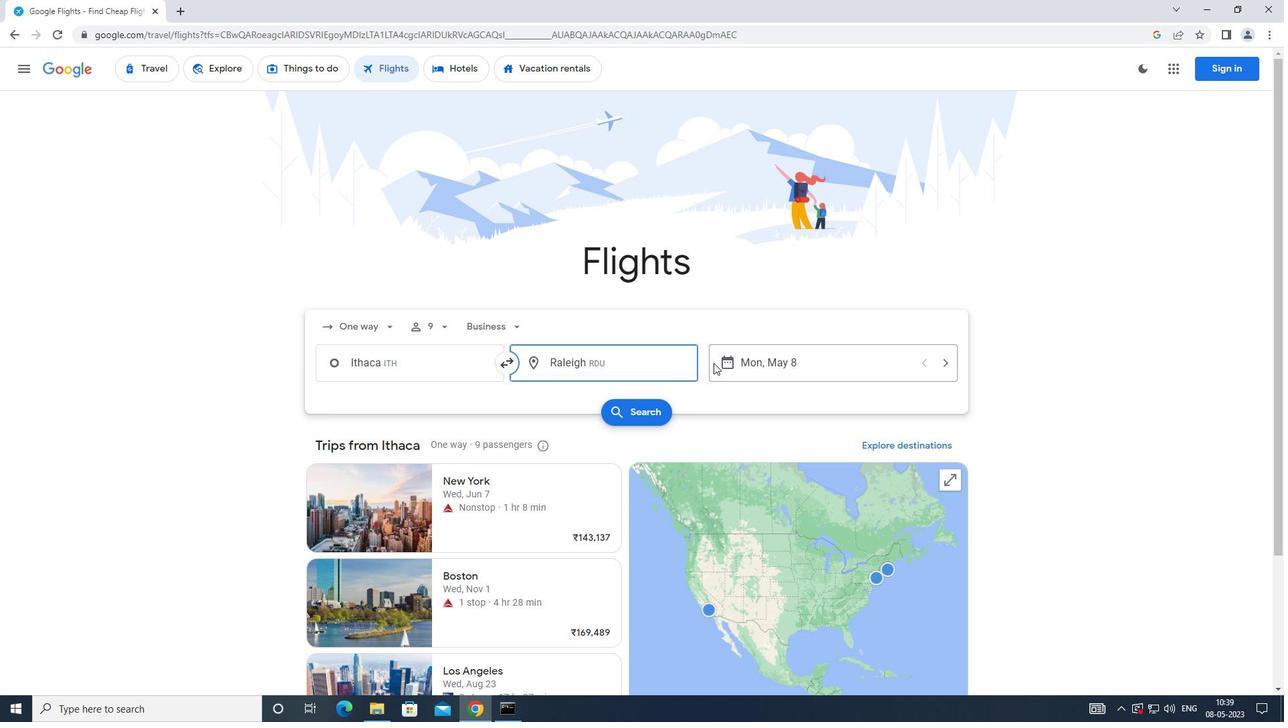 
Action: Mouse pressed left at (716, 362)
Screenshot: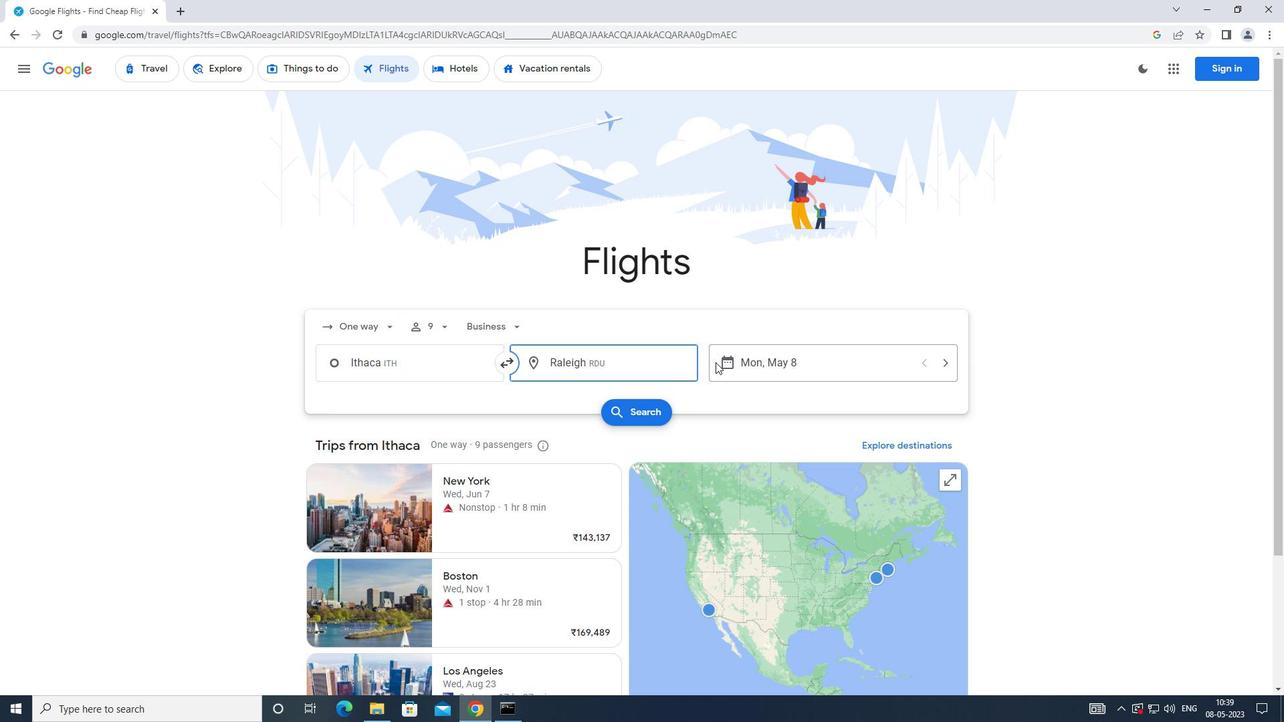 
Action: Mouse moved to (519, 487)
Screenshot: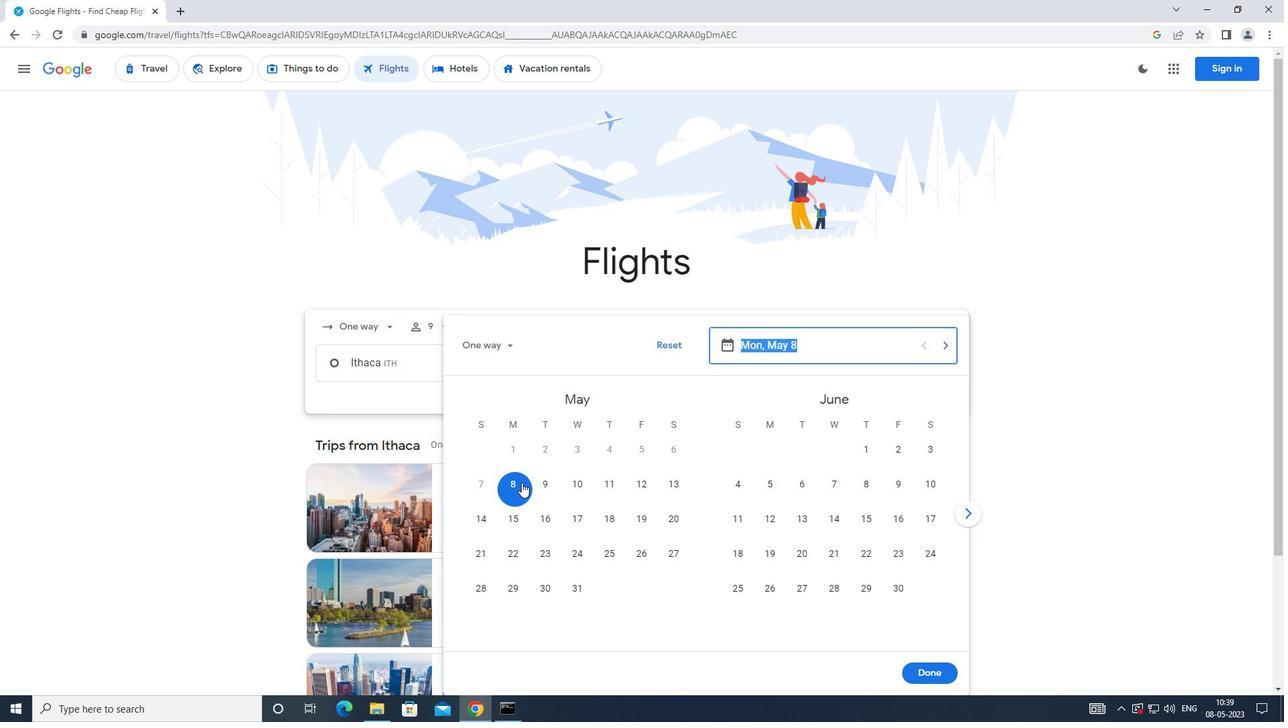 
Action: Mouse pressed left at (519, 487)
Screenshot: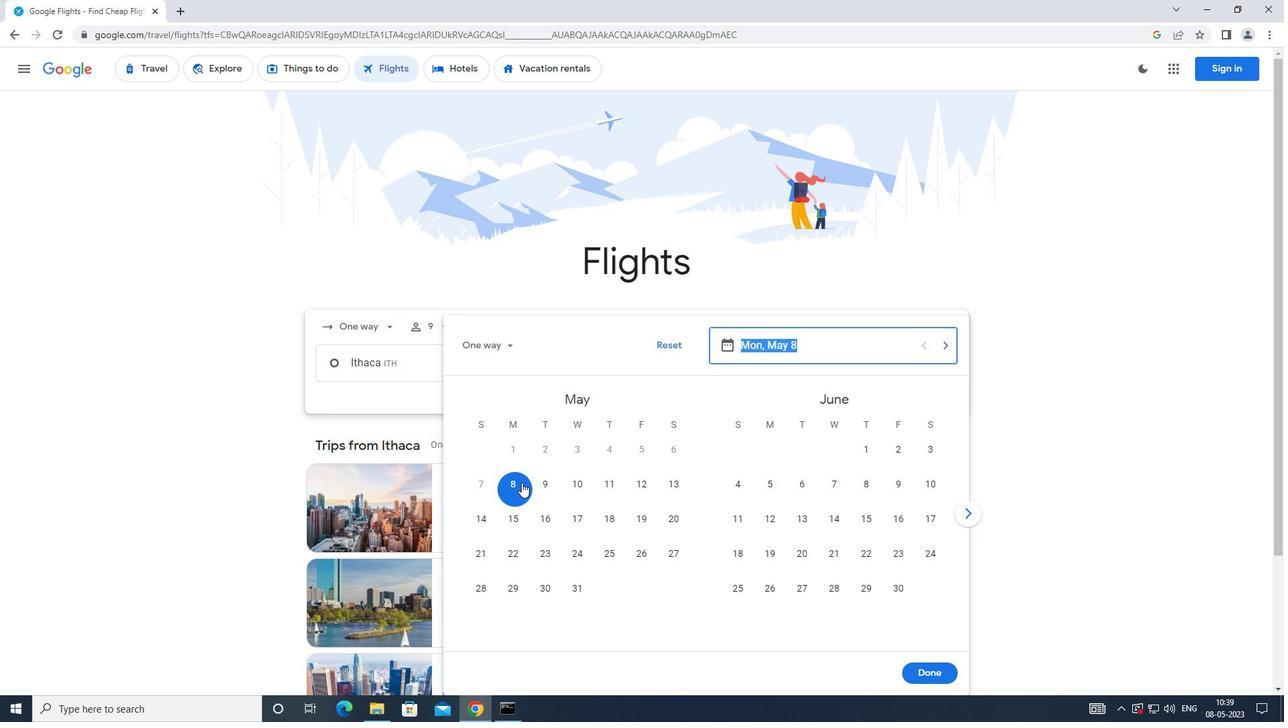 
Action: Mouse moved to (936, 681)
Screenshot: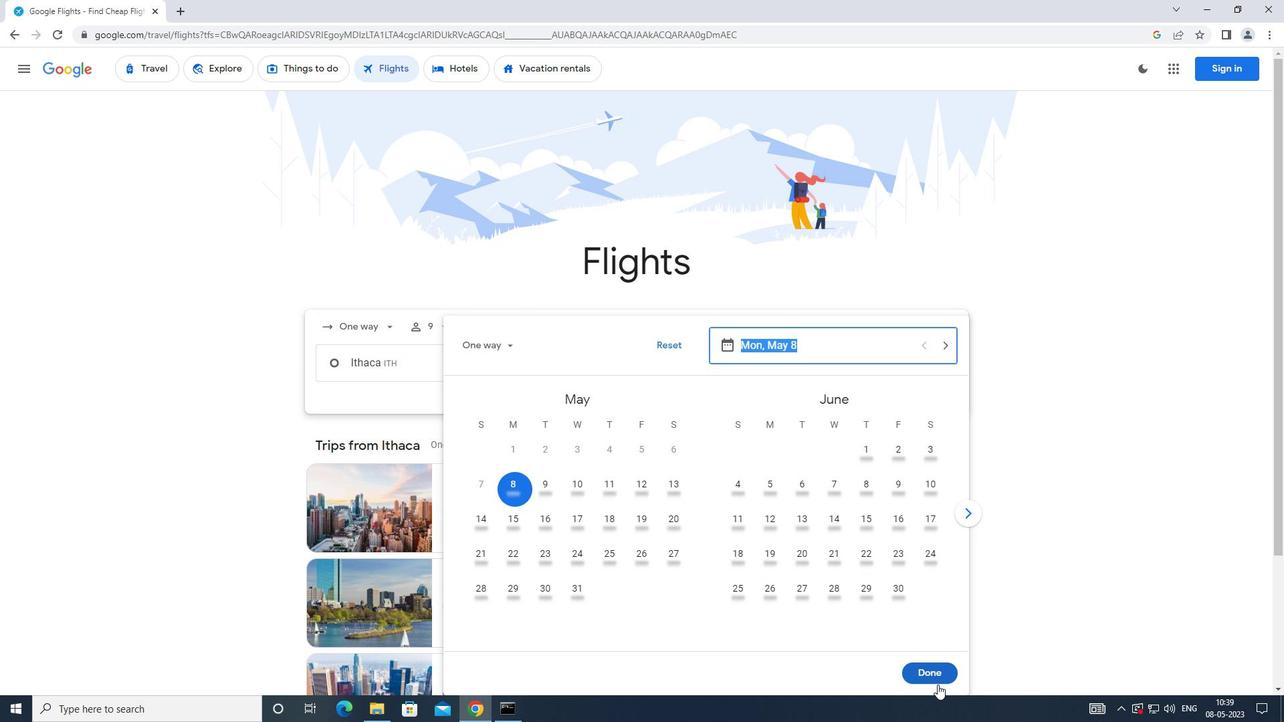 
Action: Mouse pressed left at (936, 681)
Screenshot: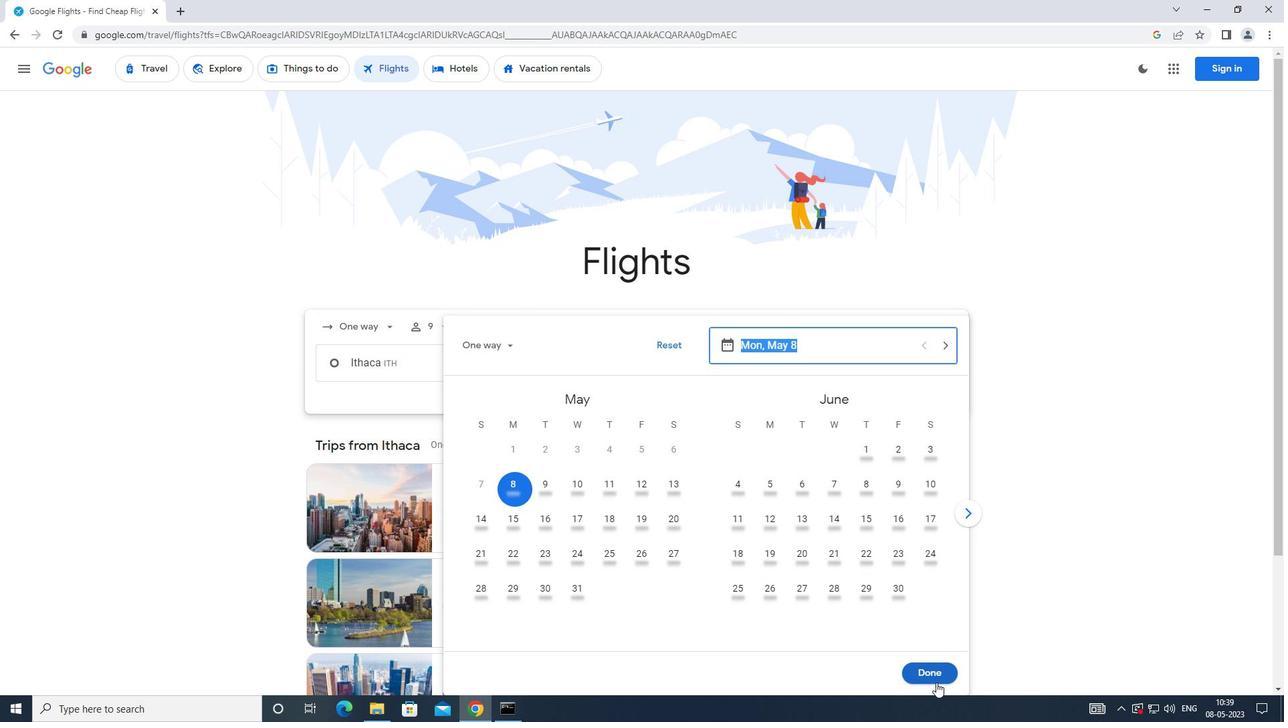 
Action: Mouse moved to (654, 417)
Screenshot: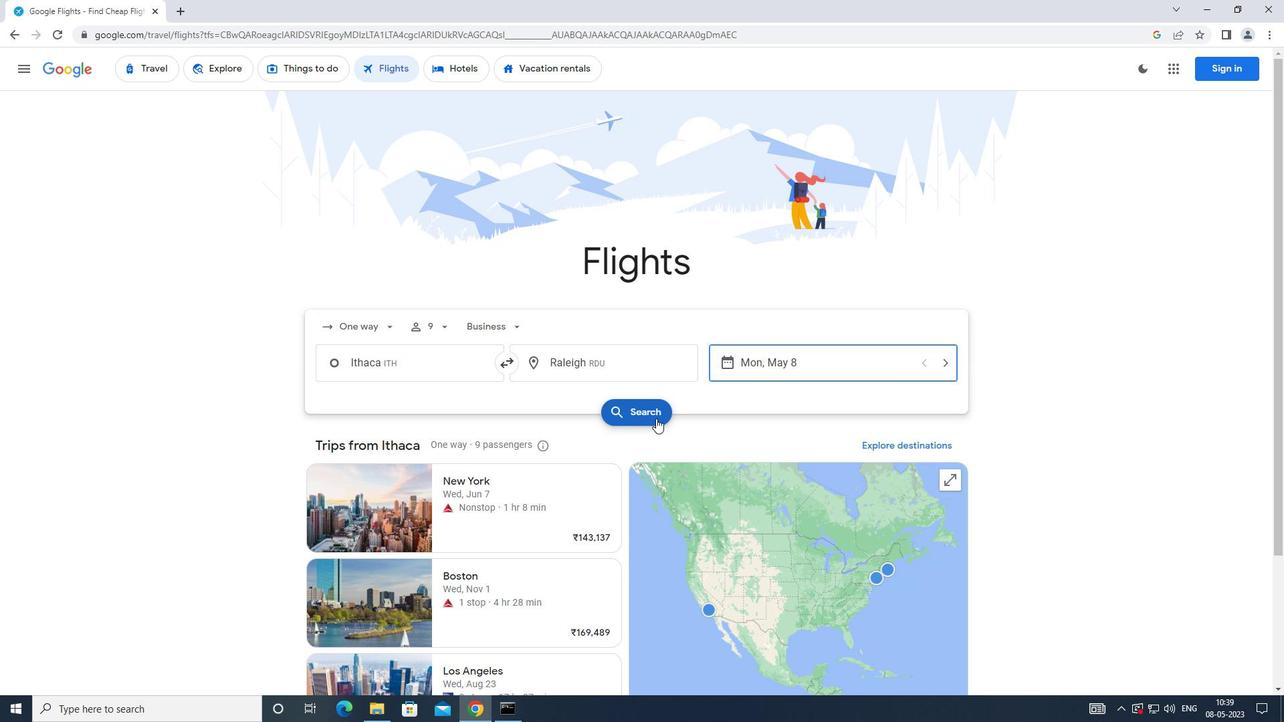 
Action: Mouse pressed left at (654, 417)
Screenshot: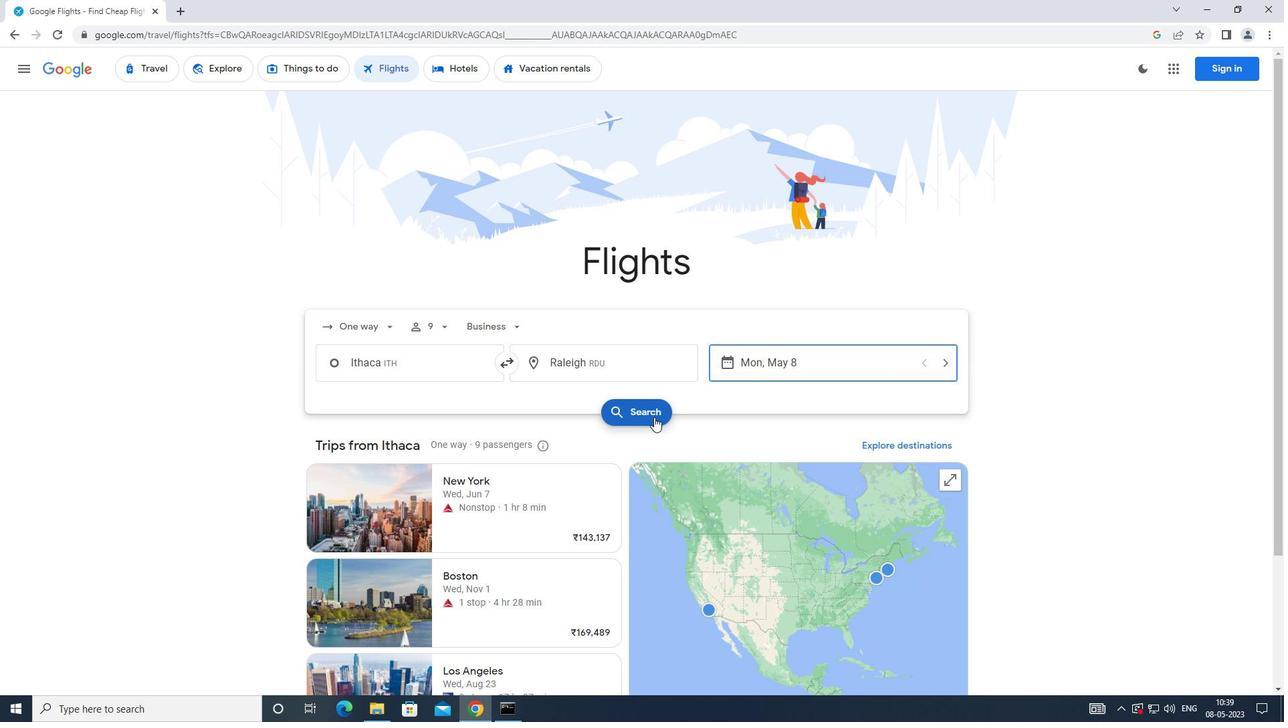 
Action: Mouse moved to (331, 190)
Screenshot: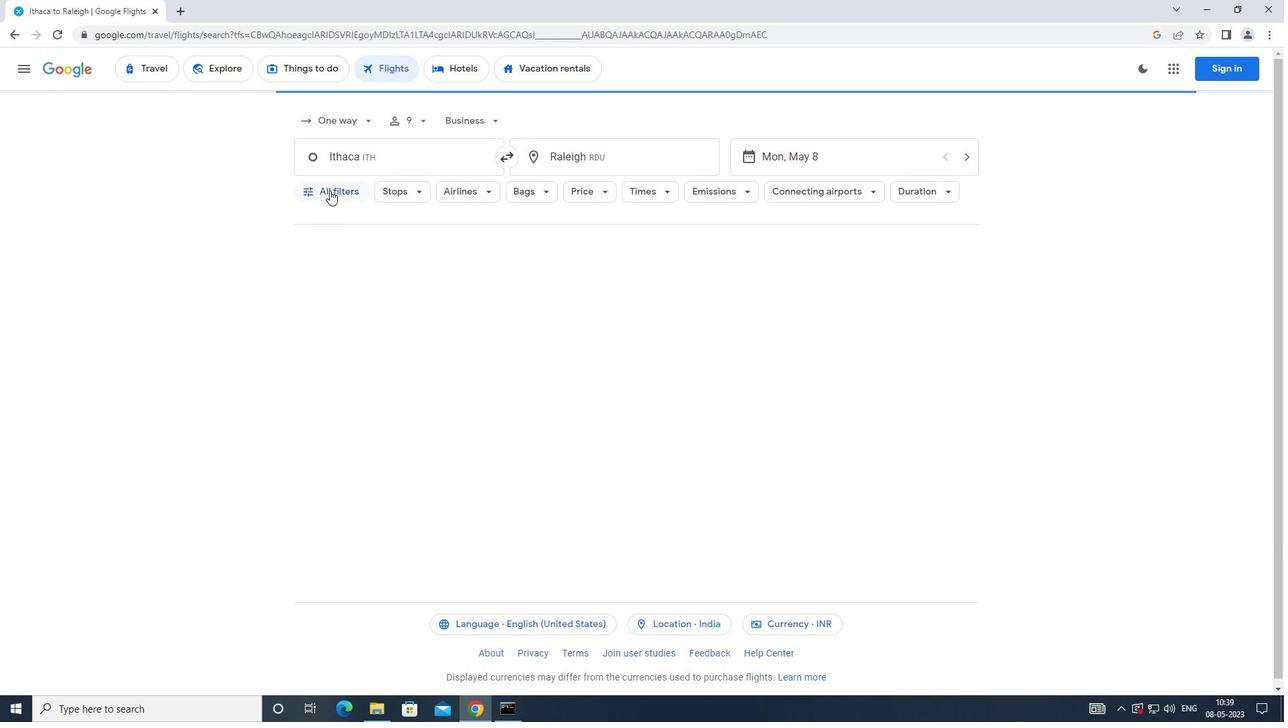 
Action: Mouse pressed left at (331, 190)
Screenshot: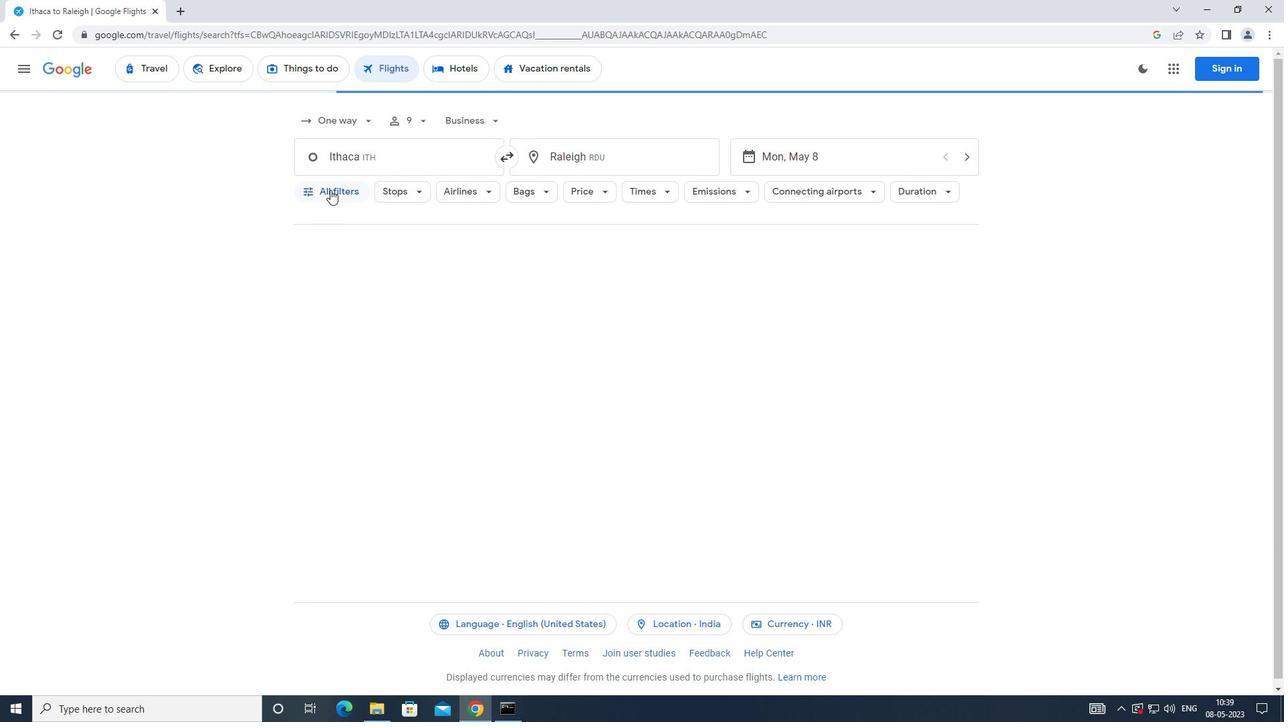 
Action: Mouse moved to (489, 479)
Screenshot: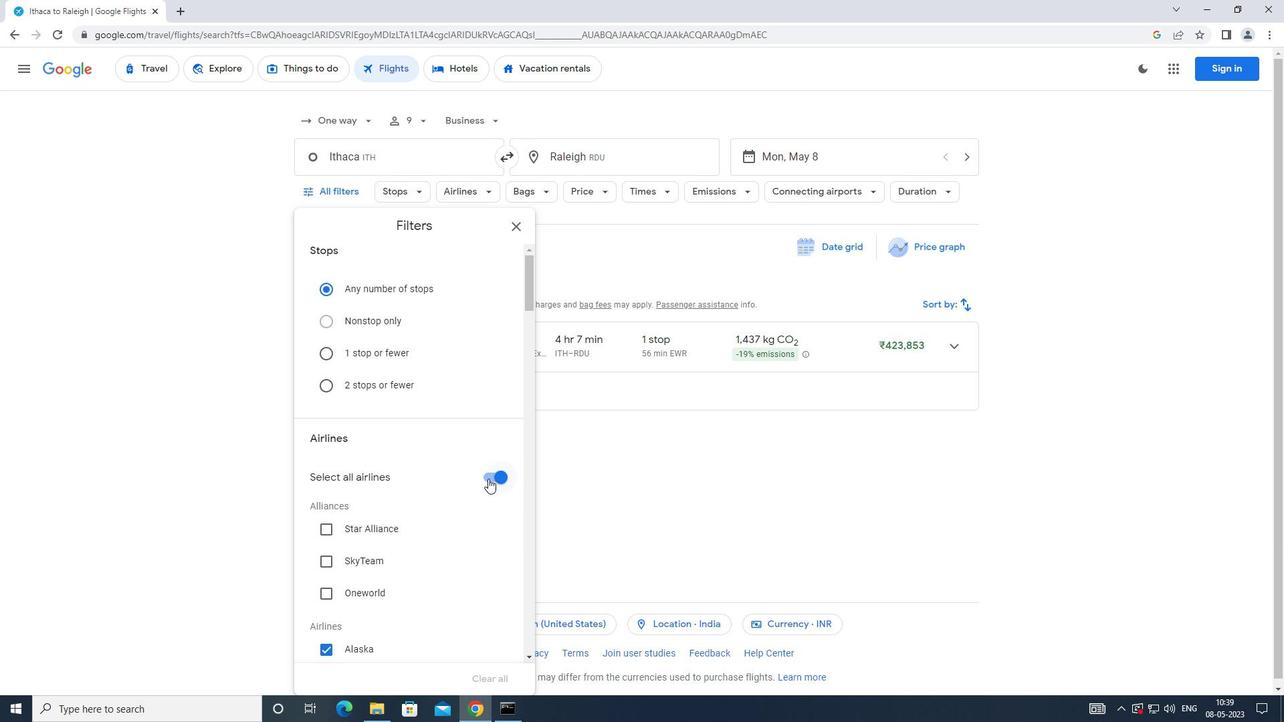 
Action: Mouse pressed left at (489, 479)
Screenshot: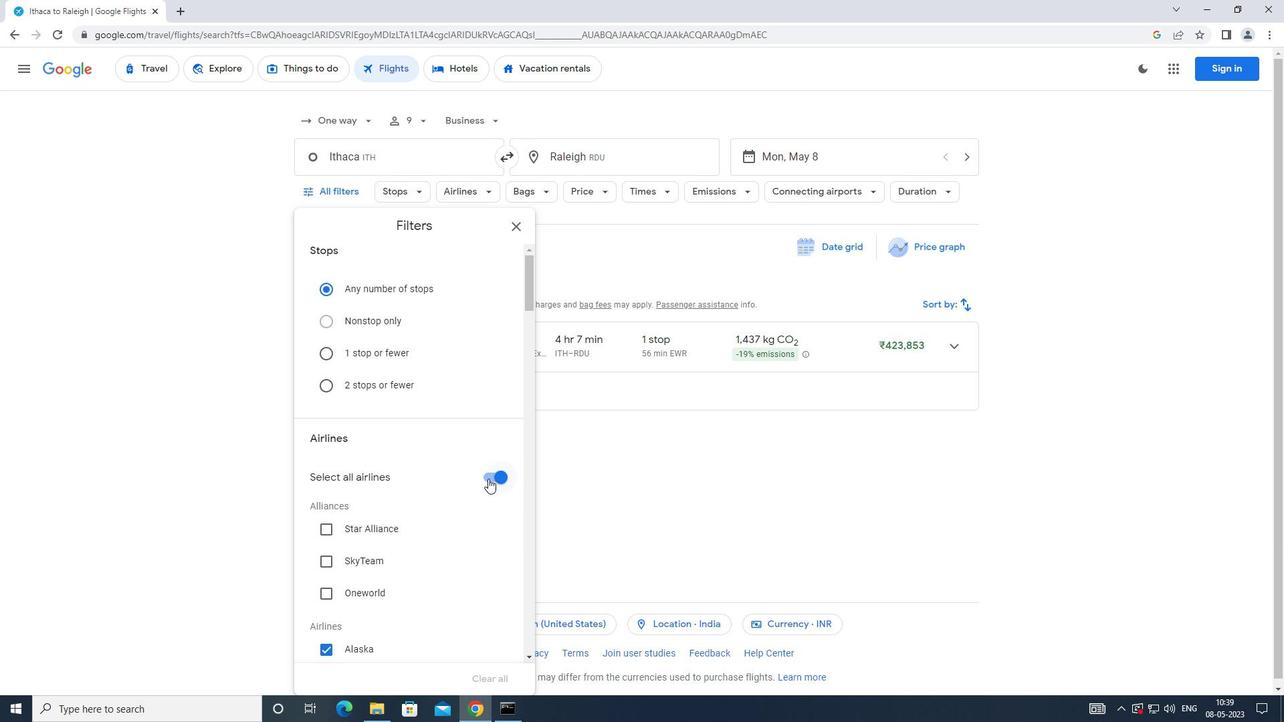 
Action: Mouse moved to (493, 459)
Screenshot: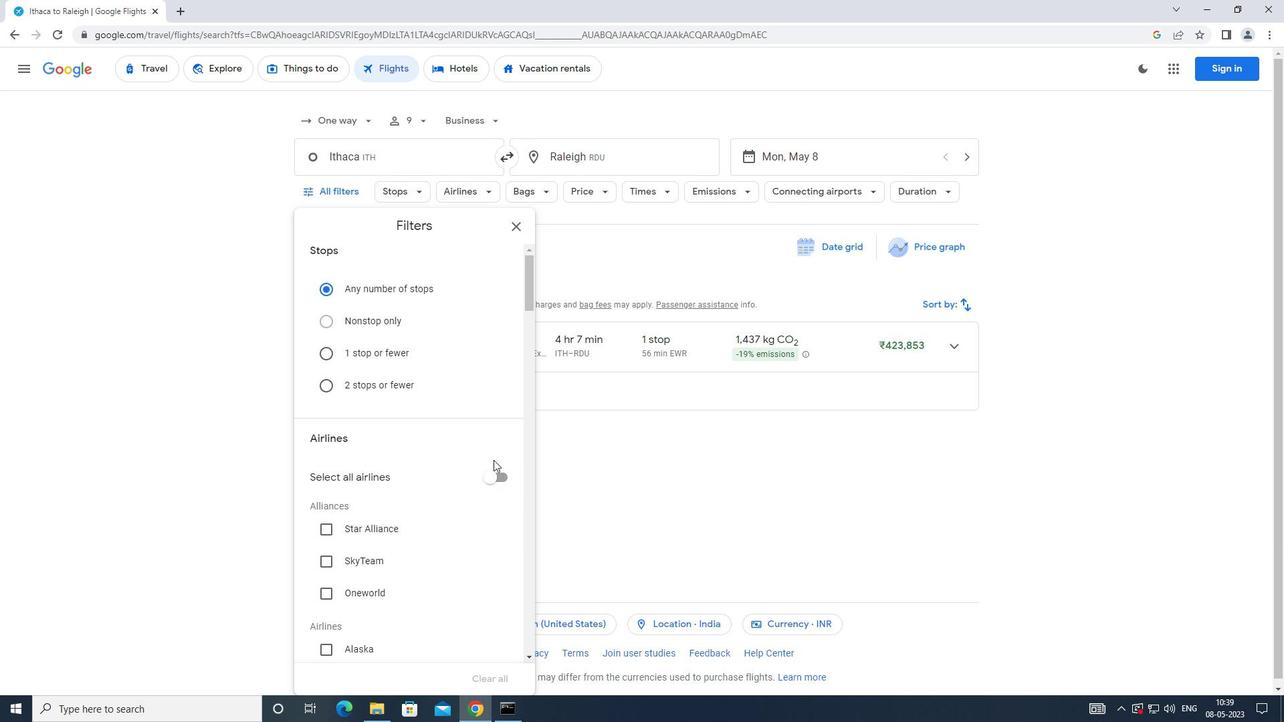 
Action: Mouse scrolled (493, 459) with delta (0, 0)
Screenshot: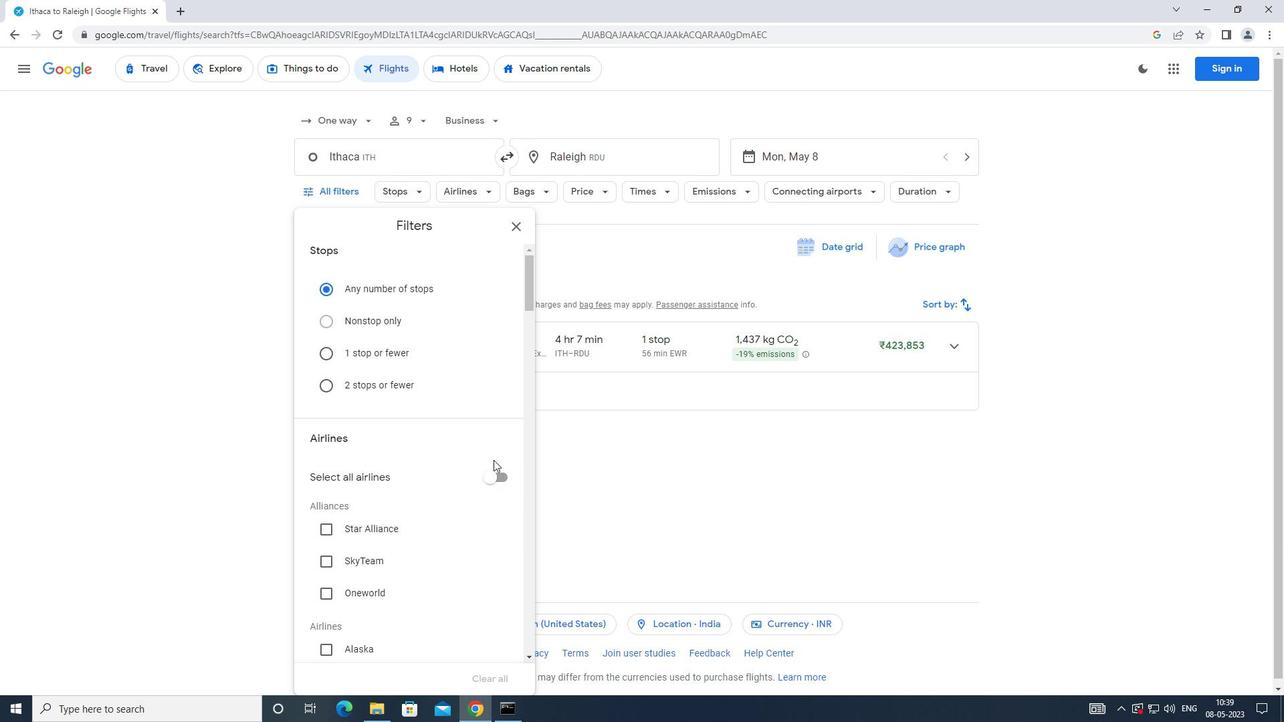 
Action: Mouse scrolled (493, 459) with delta (0, 0)
Screenshot: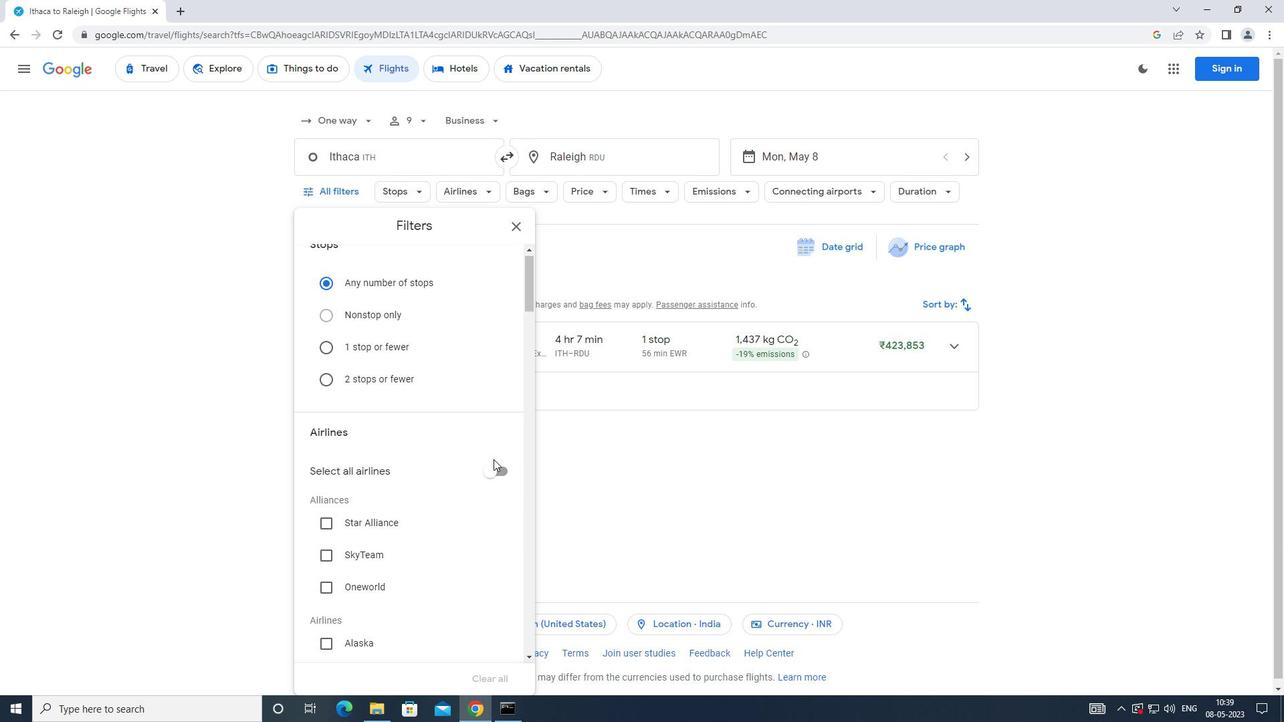 
Action: Mouse scrolled (493, 459) with delta (0, 0)
Screenshot: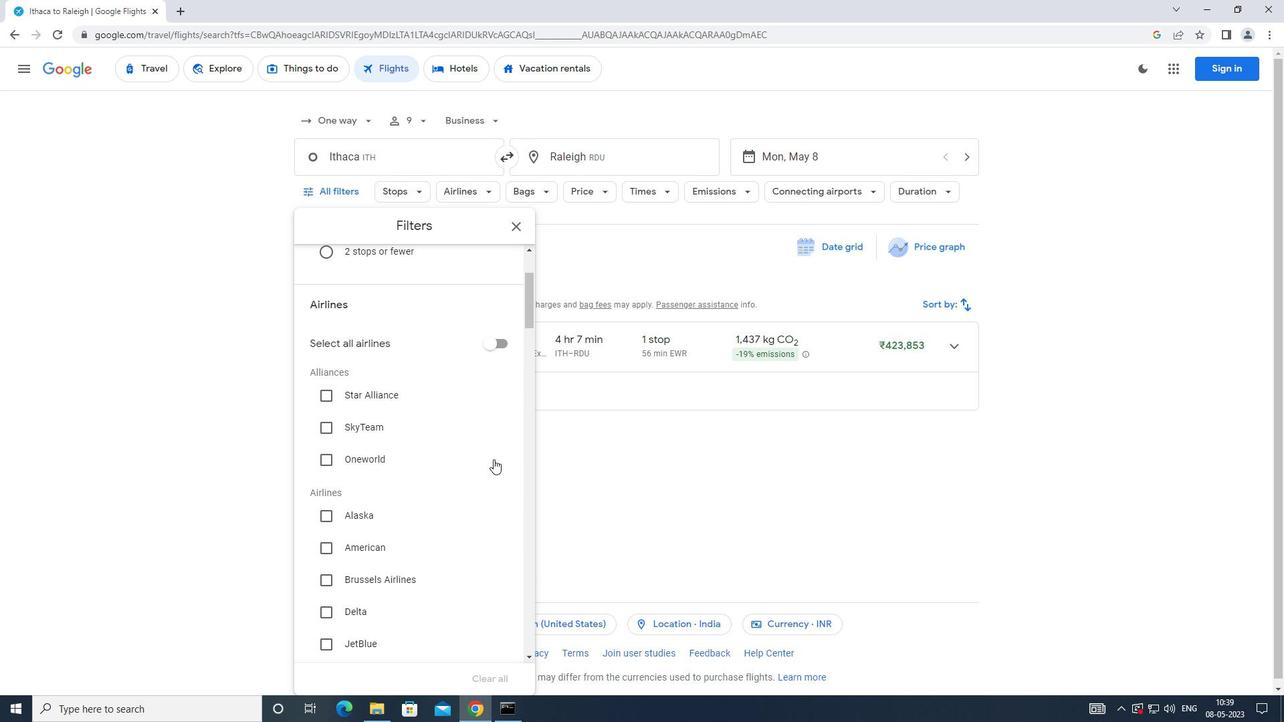 
Action: Mouse scrolled (493, 459) with delta (0, 0)
Screenshot: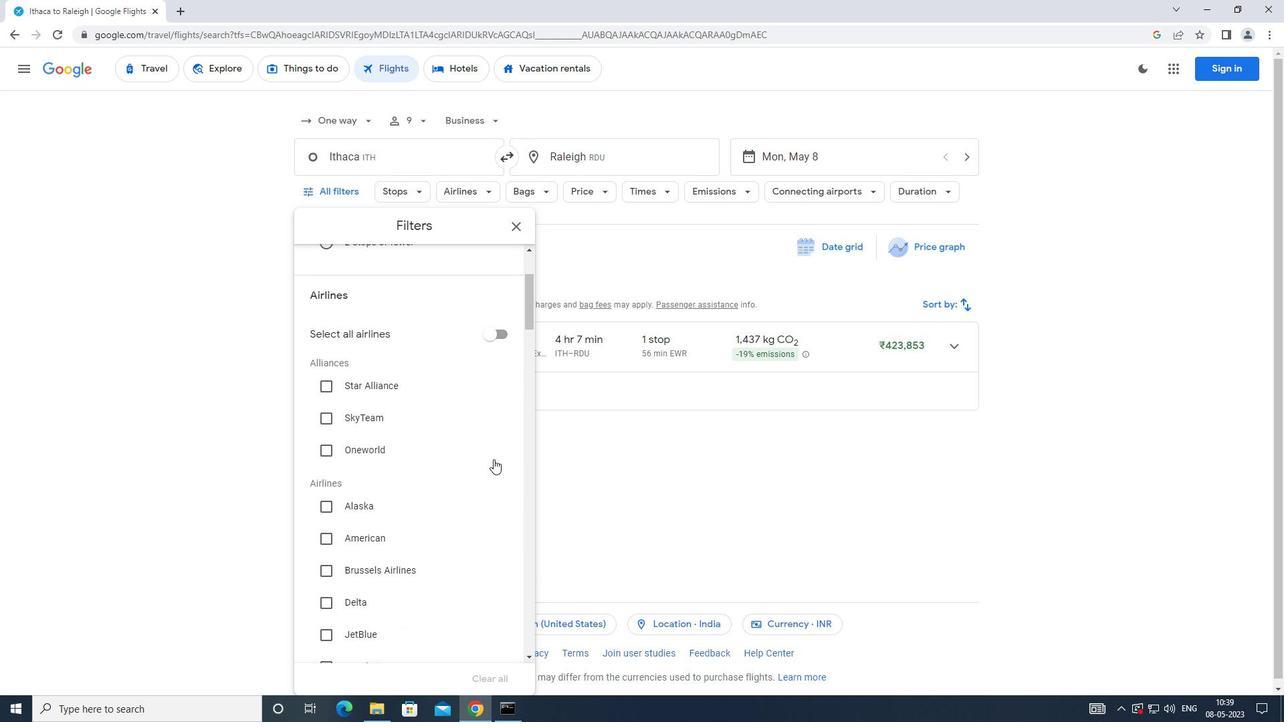 
Action: Mouse moved to (495, 455)
Screenshot: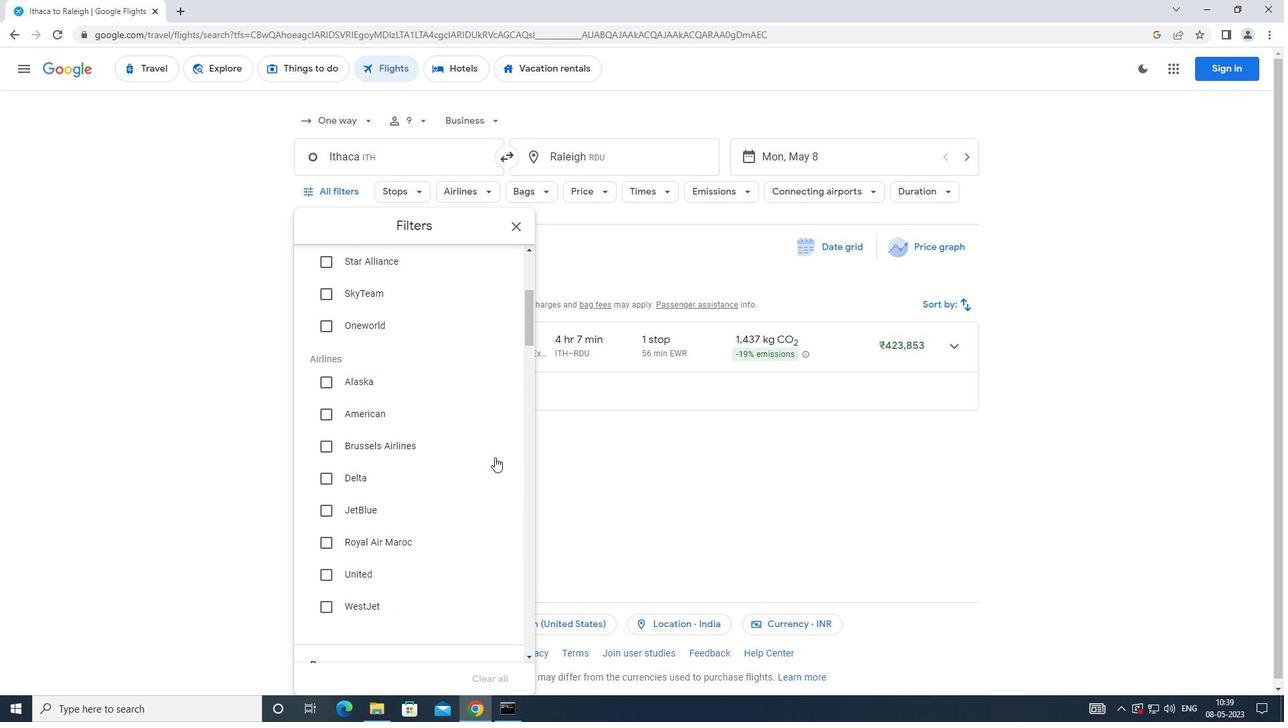 
Action: Mouse scrolled (495, 454) with delta (0, 0)
Screenshot: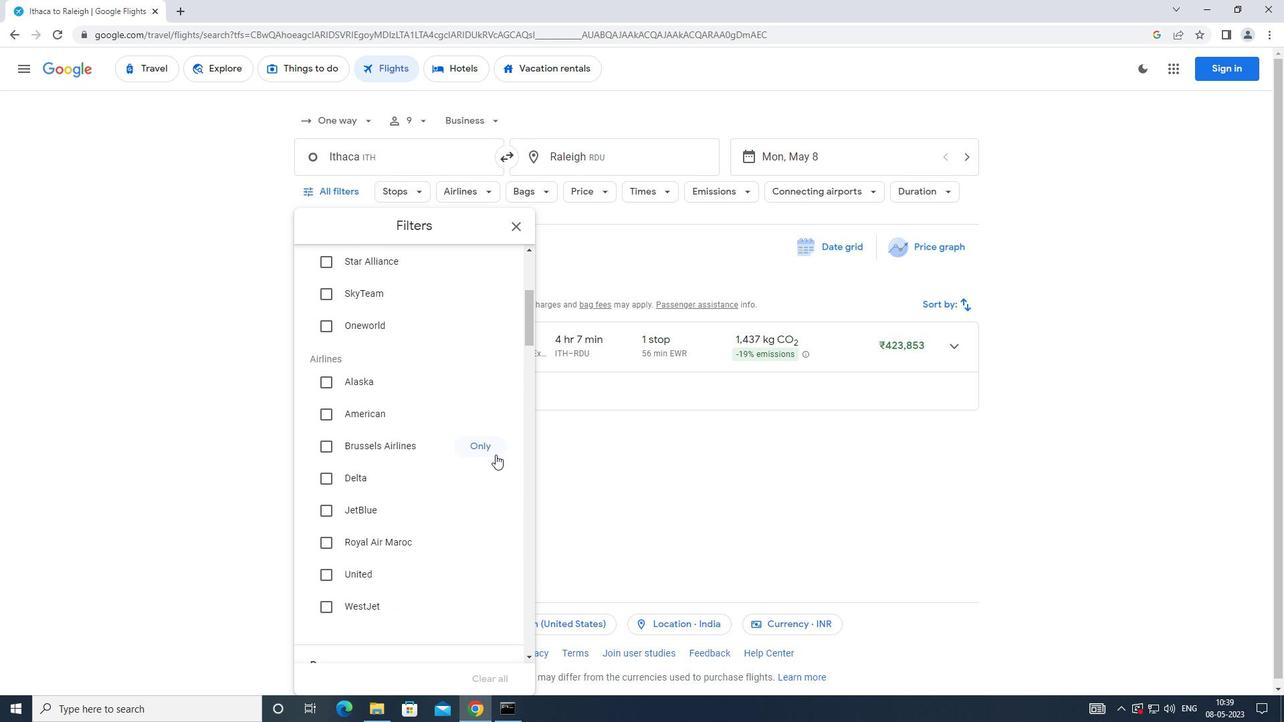 
Action: Mouse scrolled (495, 454) with delta (0, 0)
Screenshot: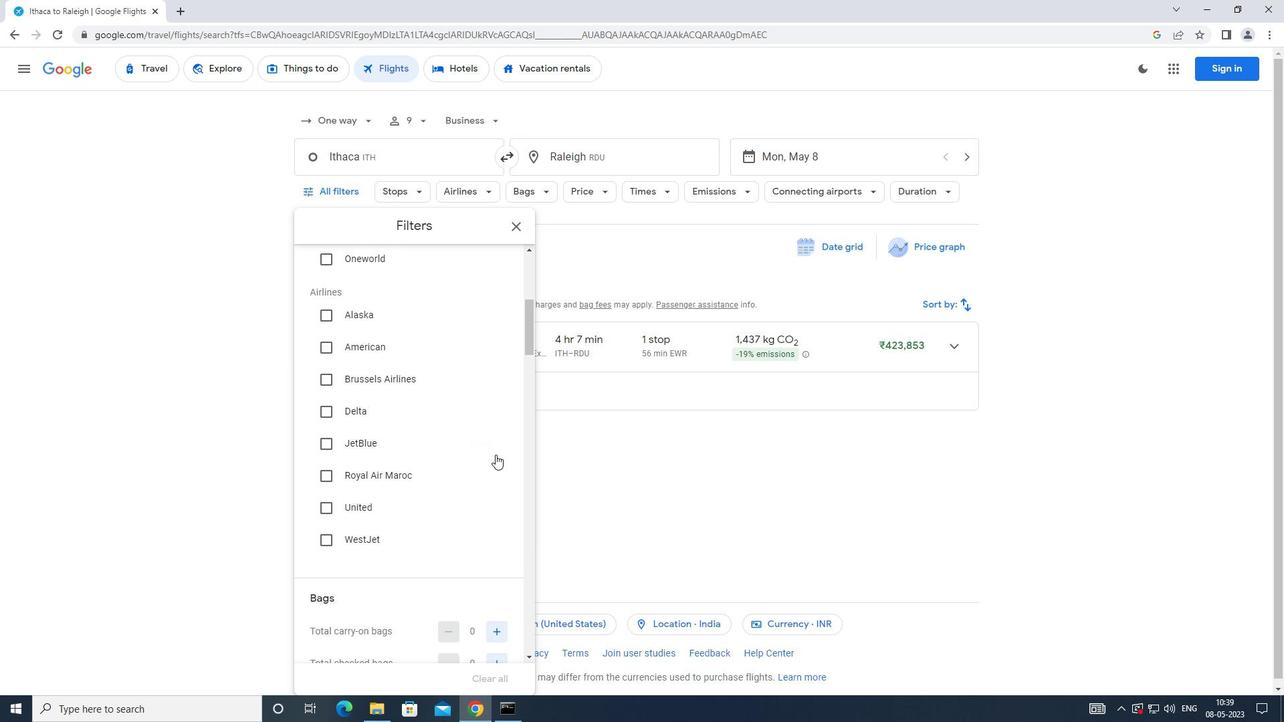 
Action: Mouse moved to (324, 408)
Screenshot: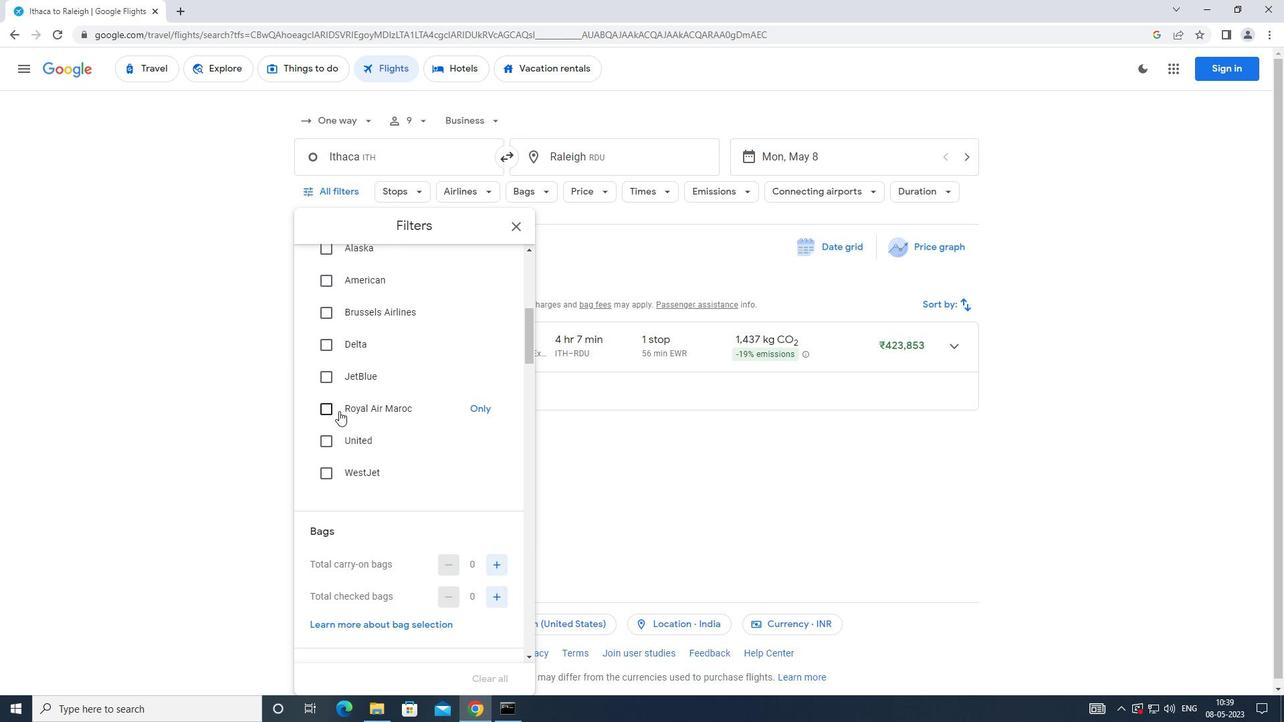 
Action: Mouse pressed left at (324, 408)
Screenshot: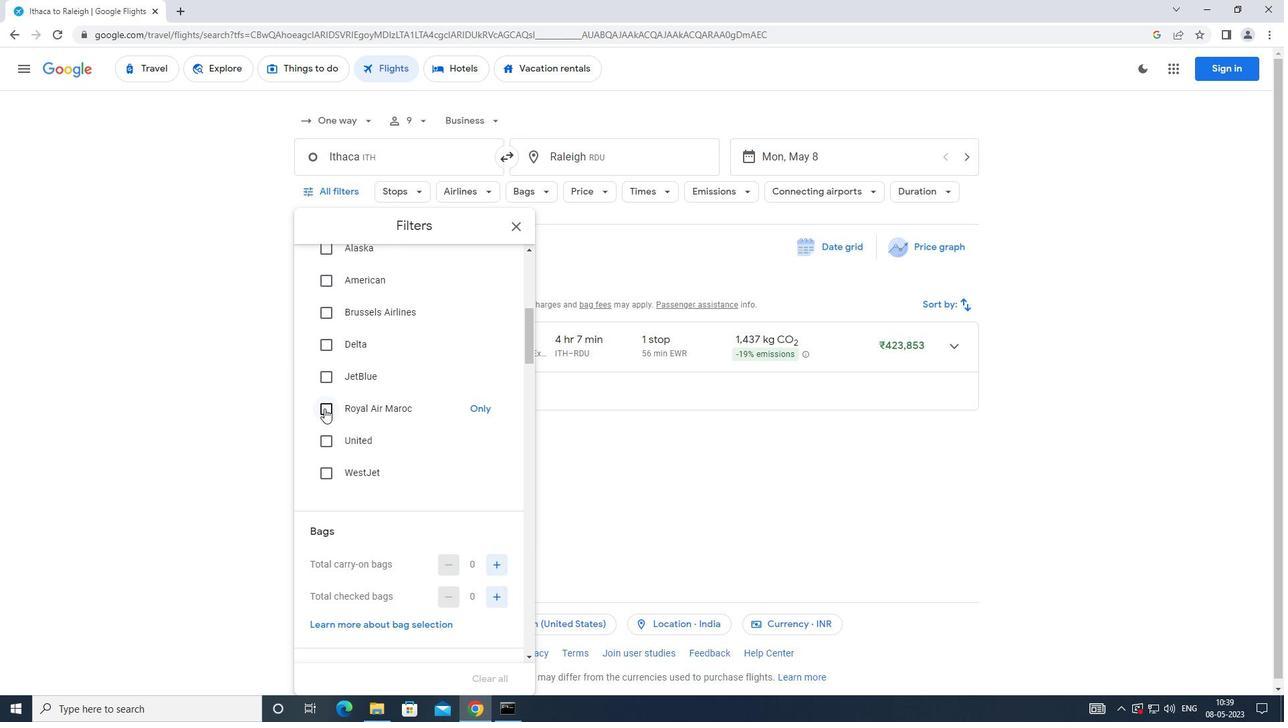 
Action: Mouse moved to (428, 444)
Screenshot: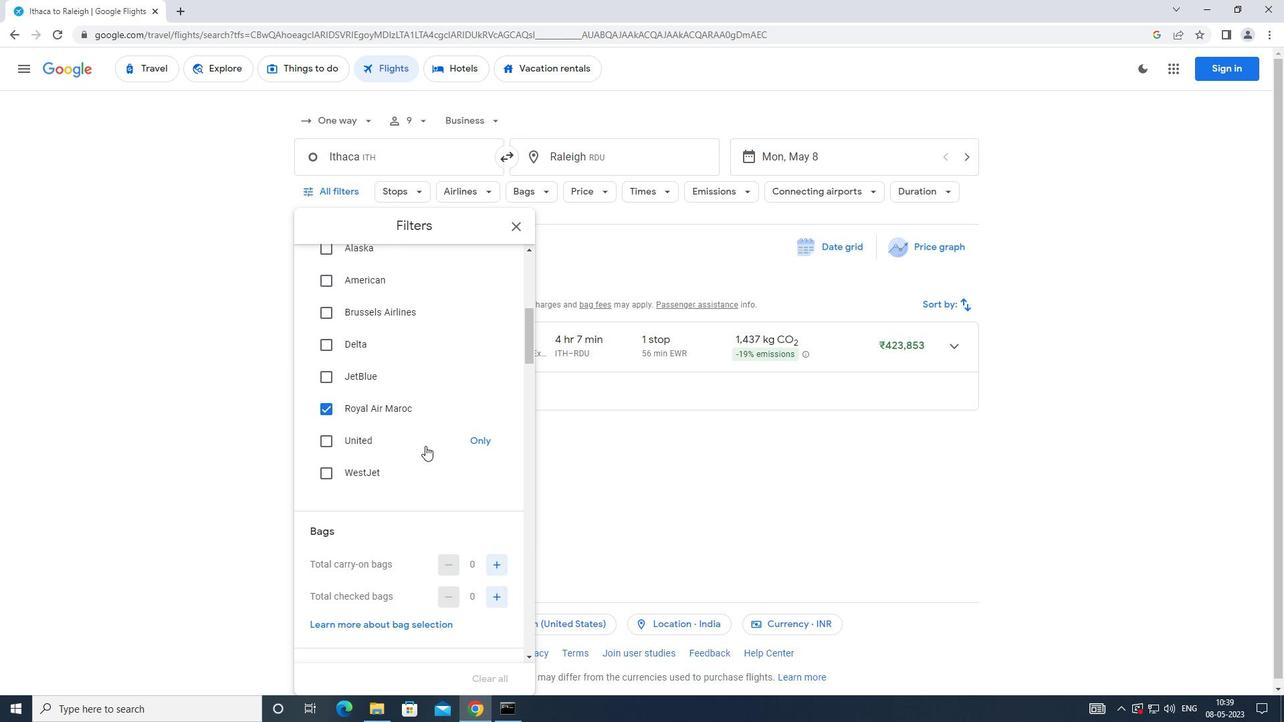 
Action: Mouse scrolled (428, 443) with delta (0, 0)
Screenshot: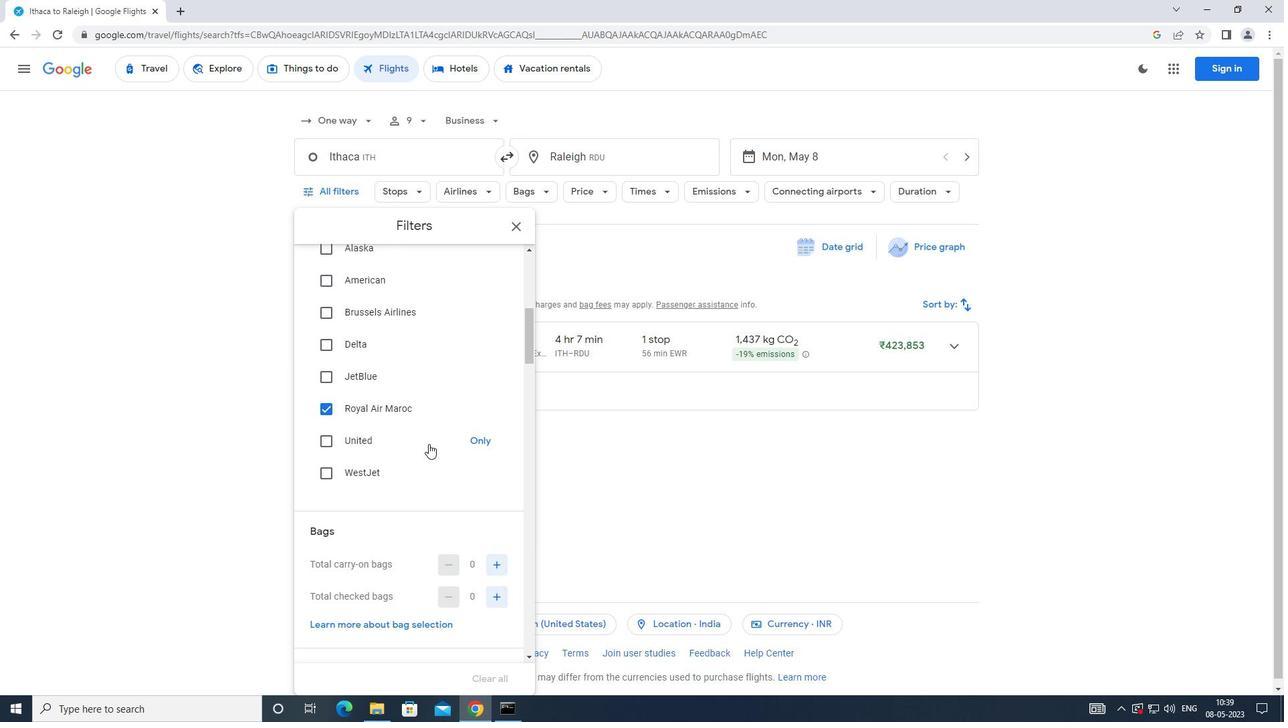 
Action: Mouse moved to (430, 443)
Screenshot: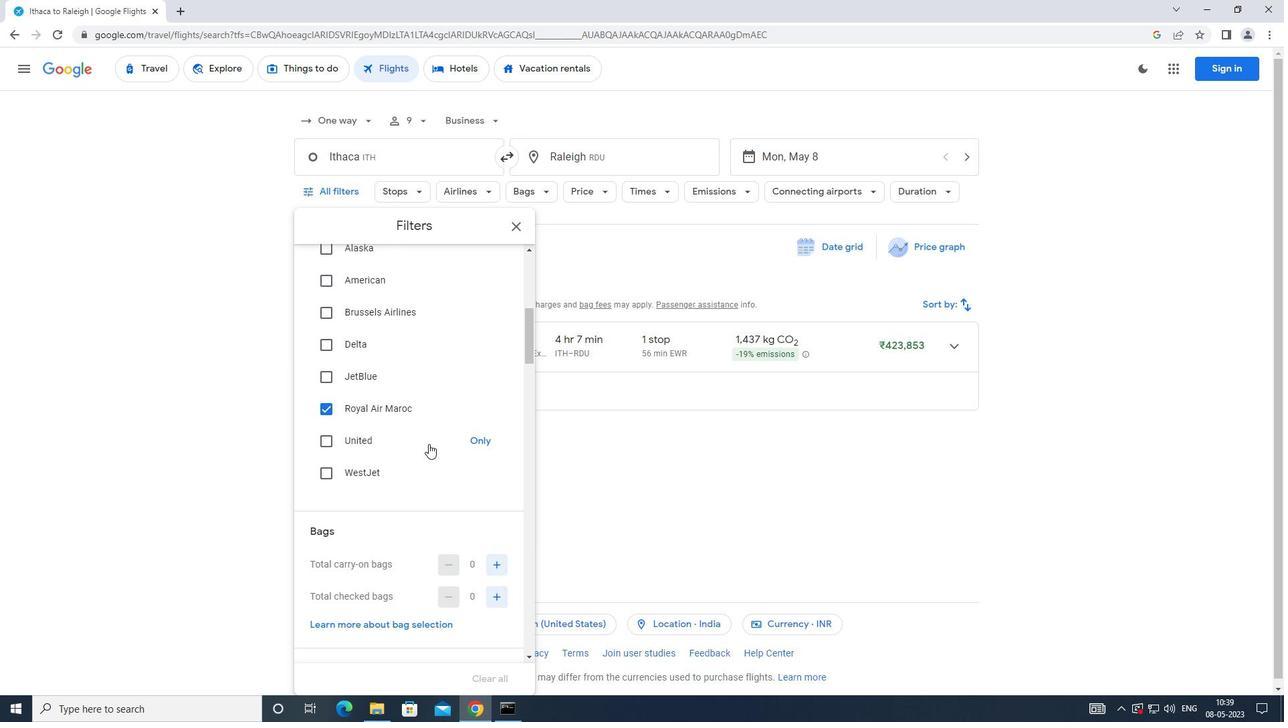 
Action: Mouse scrolled (430, 443) with delta (0, 0)
Screenshot: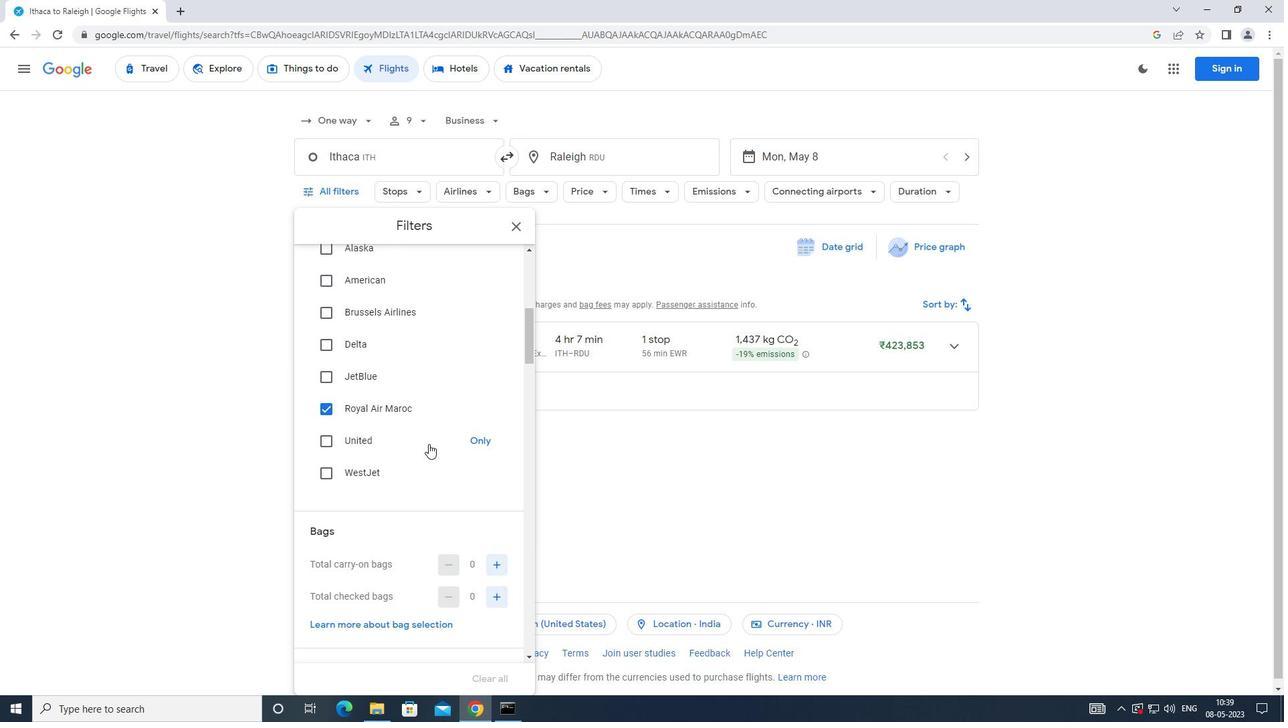 
Action: Mouse moved to (494, 426)
Screenshot: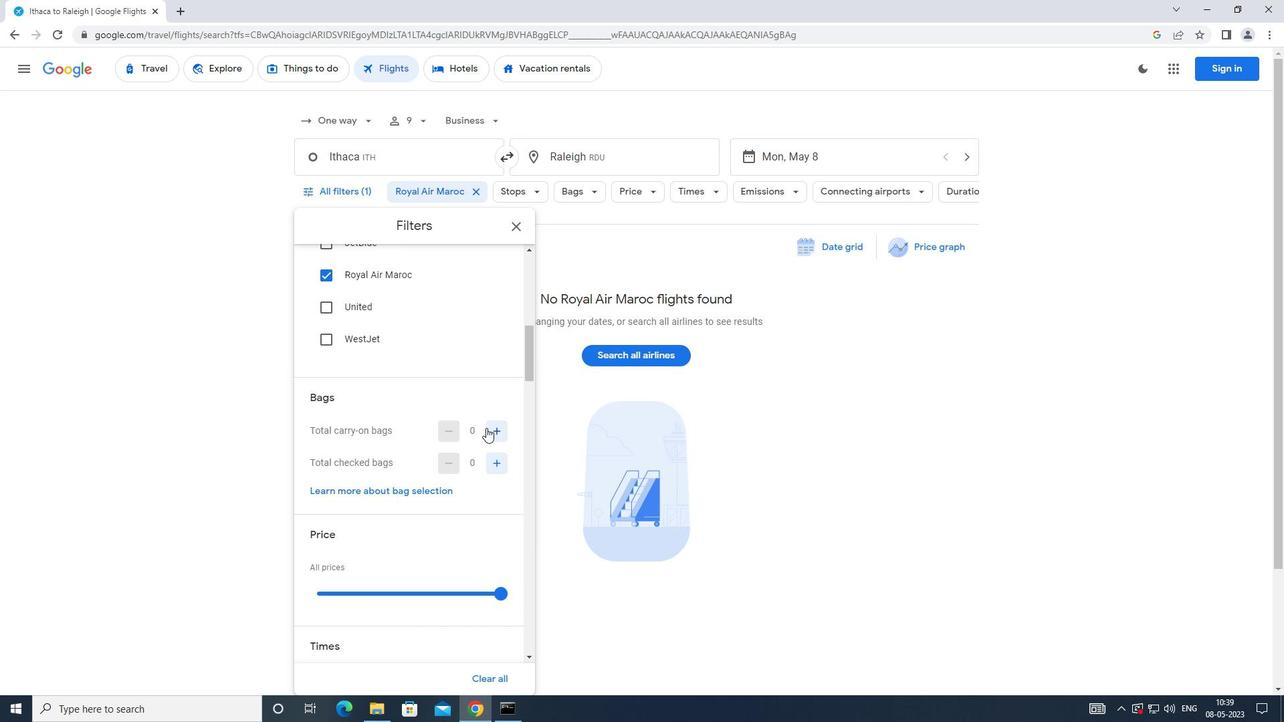 
Action: Mouse pressed left at (494, 426)
Screenshot: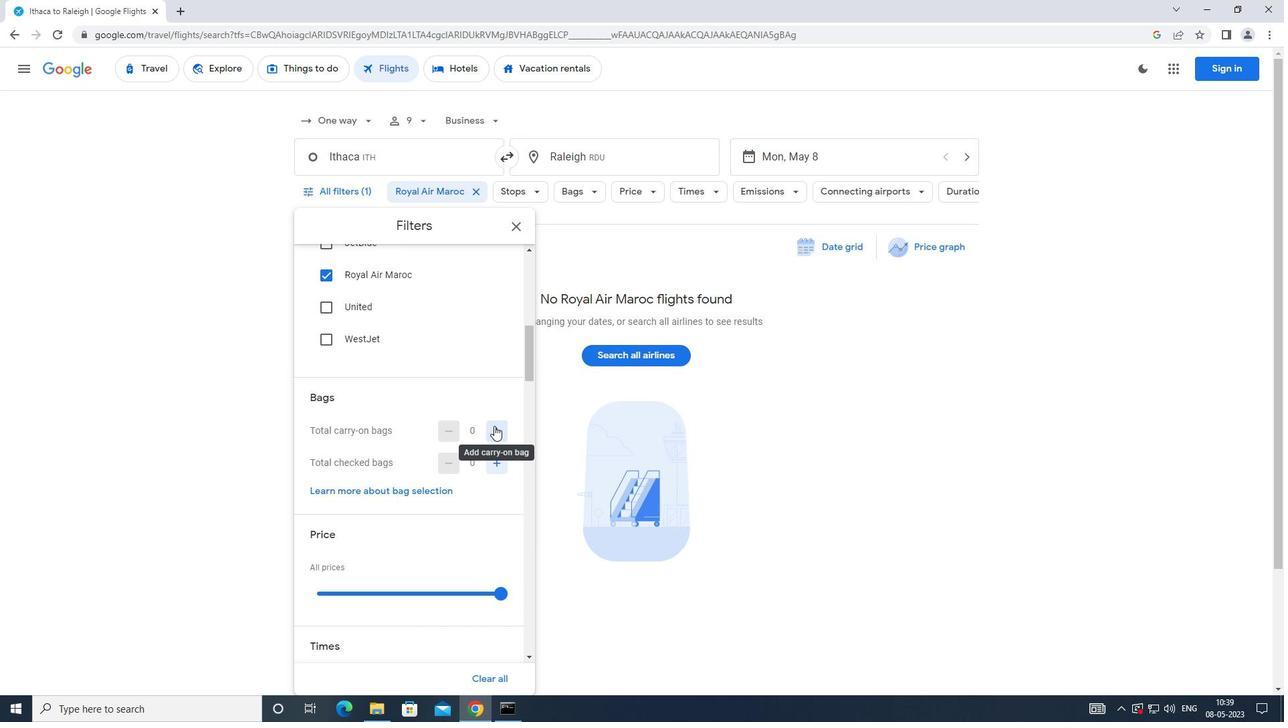 
Action: Mouse pressed left at (494, 426)
Screenshot: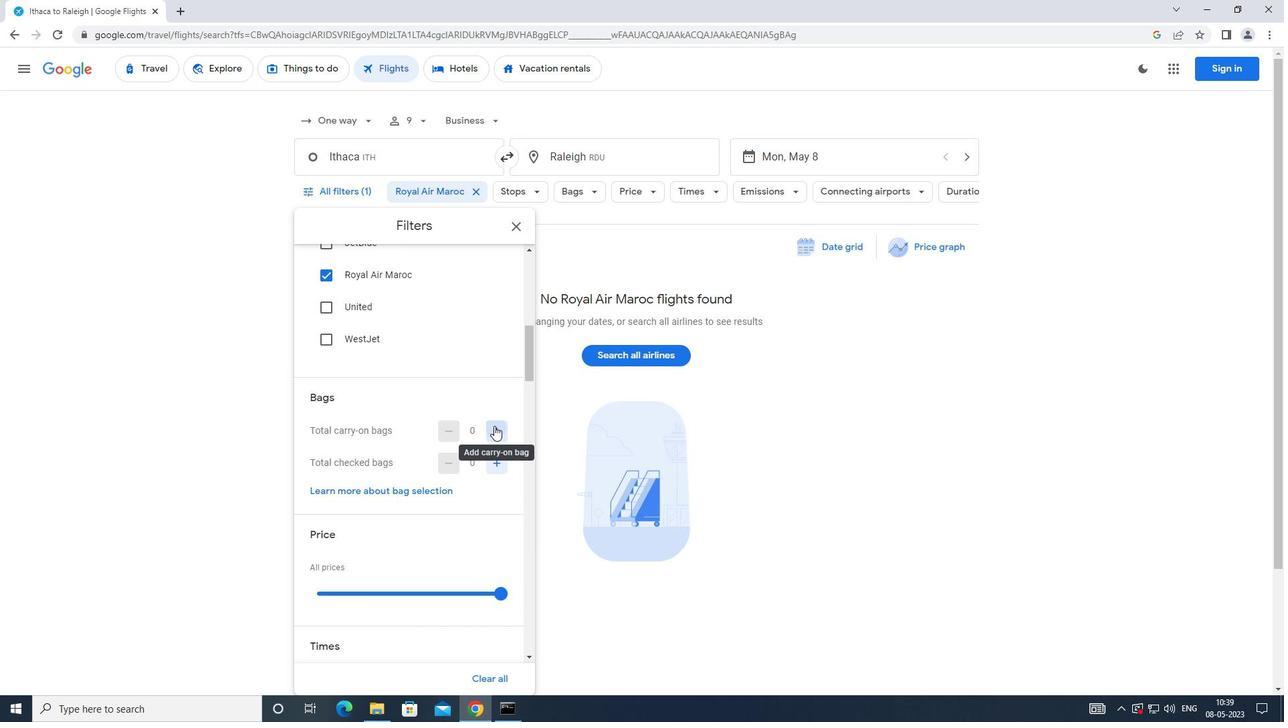 
Action: Mouse moved to (462, 422)
Screenshot: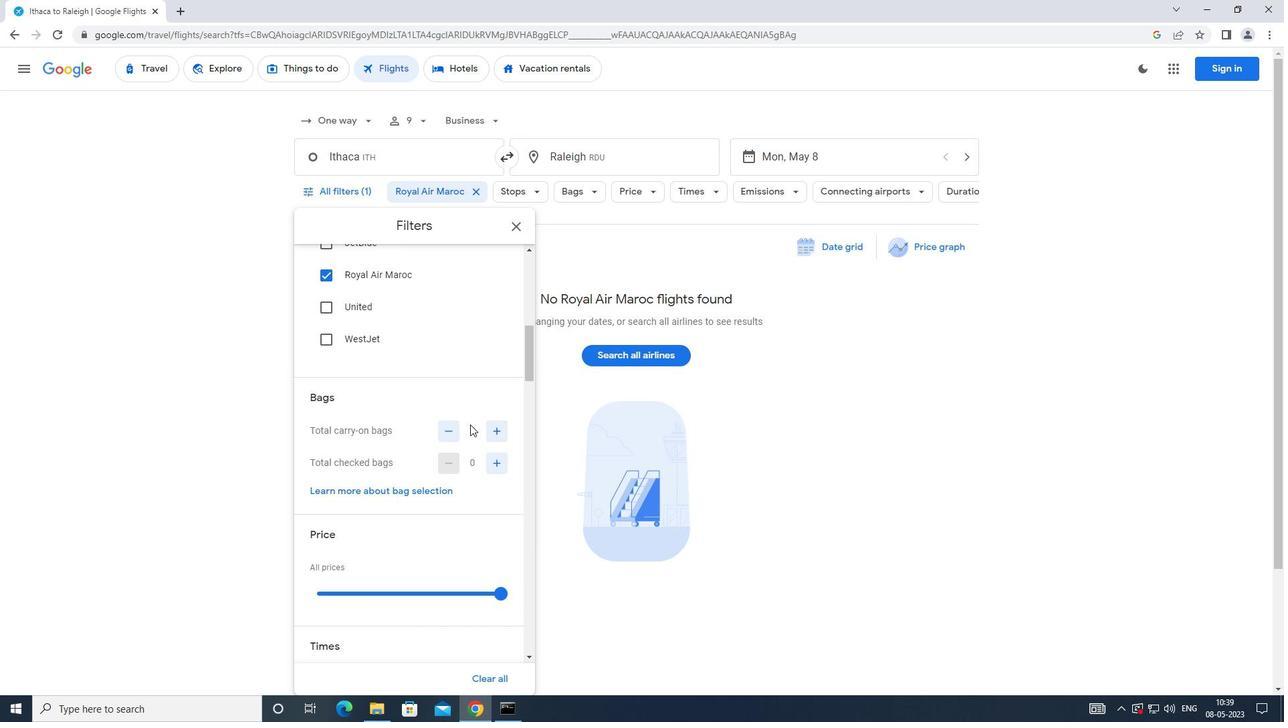 
Action: Mouse scrolled (462, 422) with delta (0, 0)
Screenshot: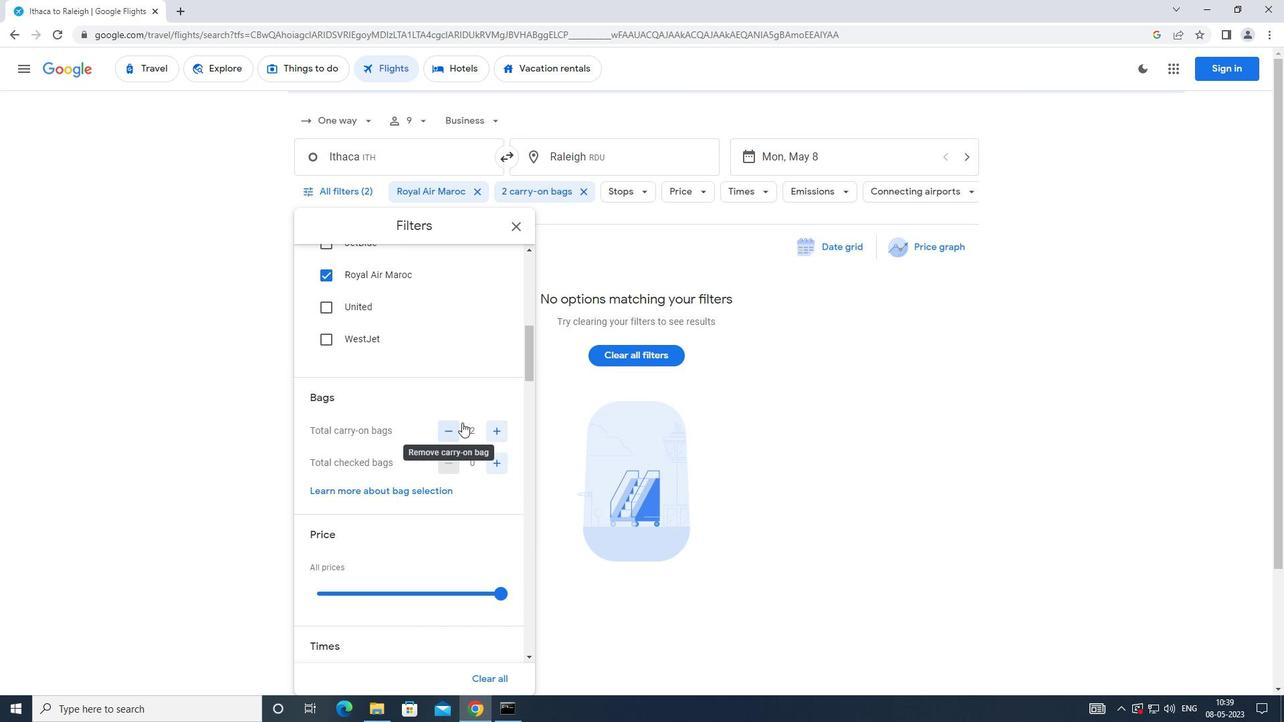
Action: Mouse moved to (498, 527)
Screenshot: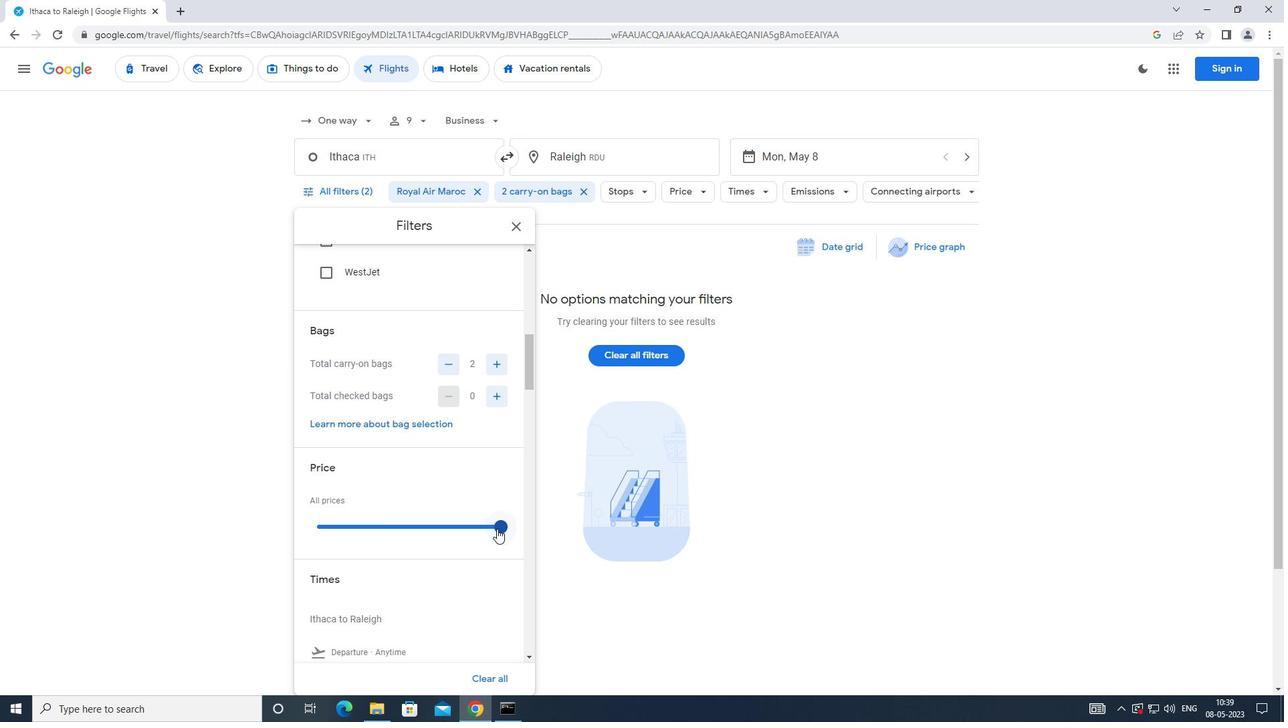 
Action: Mouse pressed left at (498, 527)
Screenshot: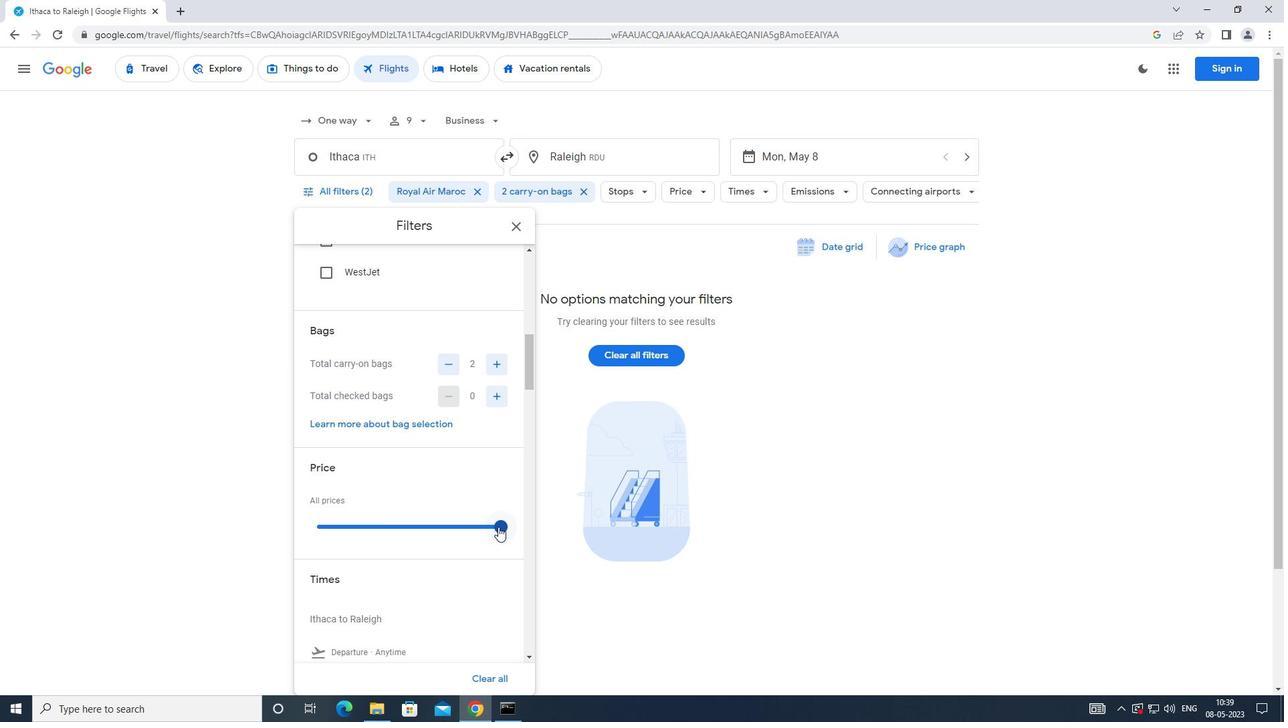 
Action: Mouse moved to (406, 486)
Screenshot: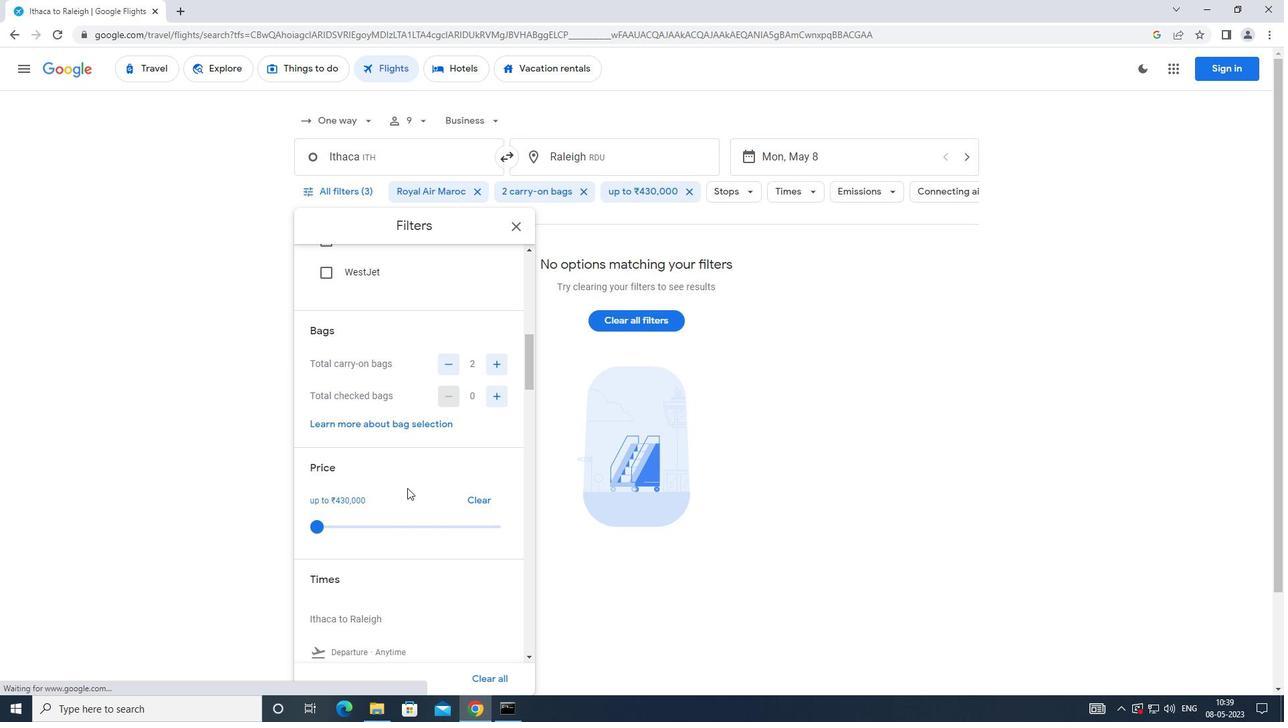 
Action: Mouse scrolled (406, 485) with delta (0, 0)
Screenshot: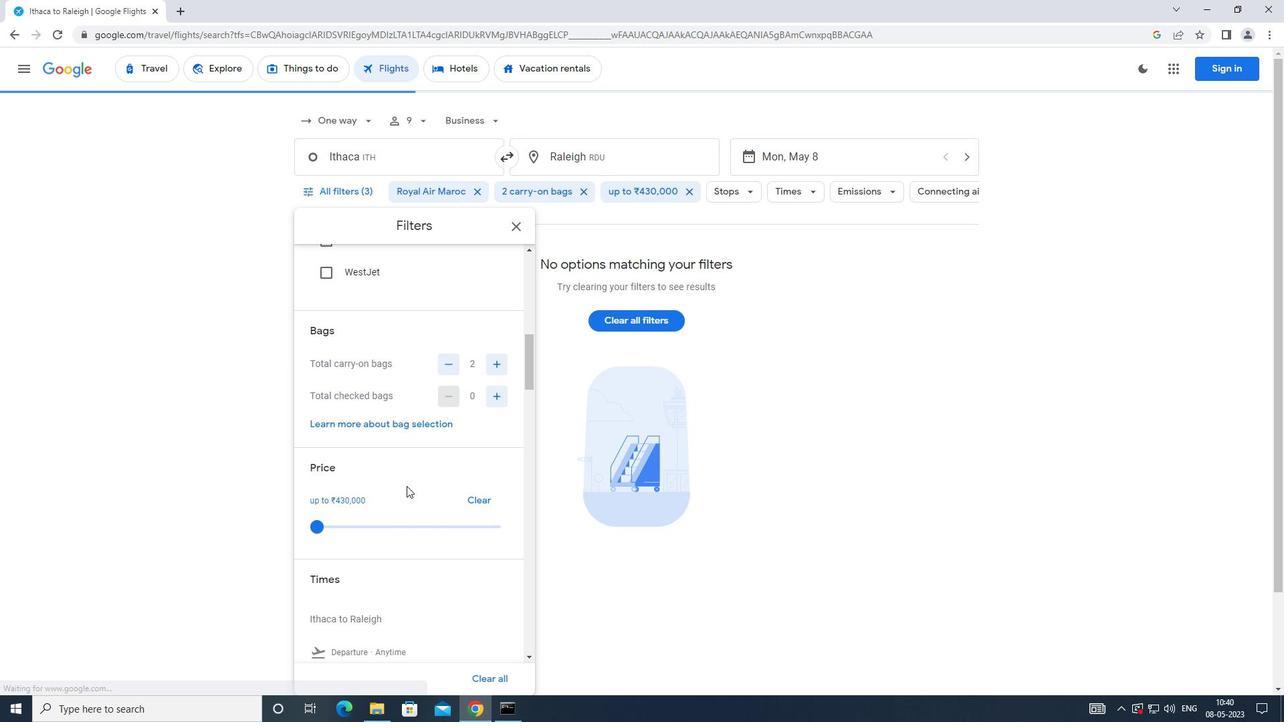 
Action: Mouse moved to (406, 485)
Screenshot: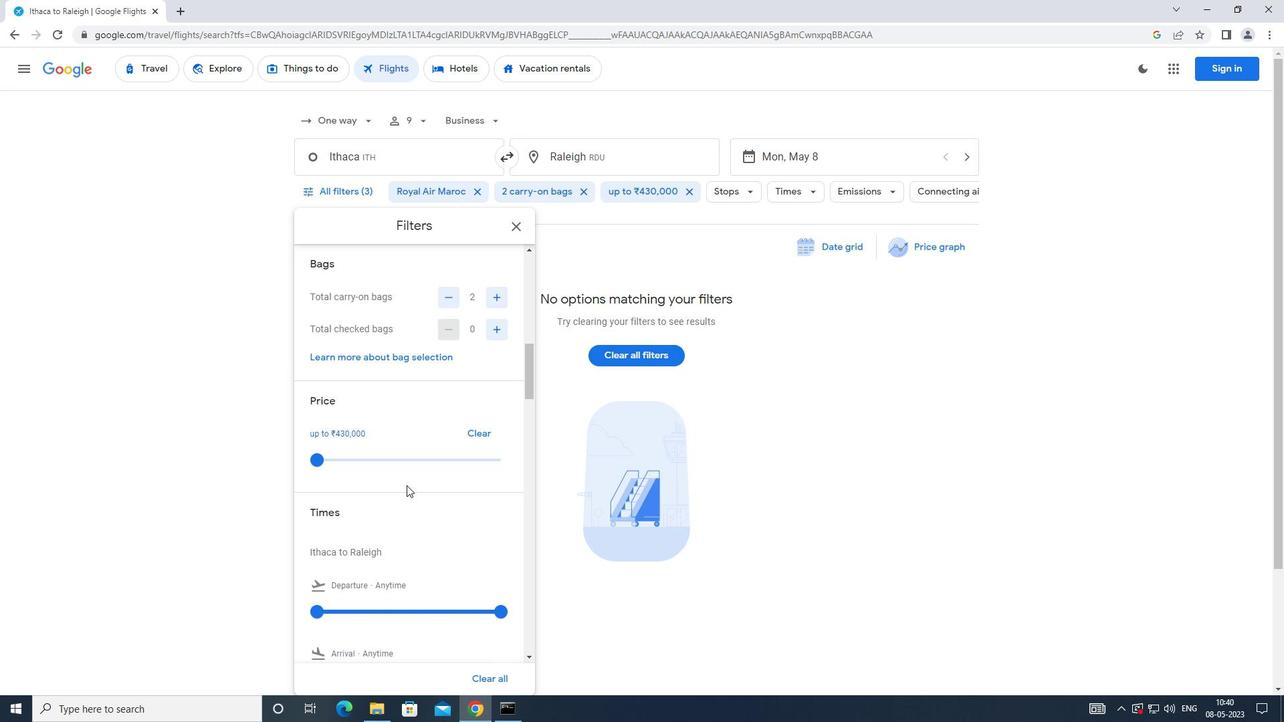 
Action: Mouse scrolled (406, 484) with delta (0, 0)
Screenshot: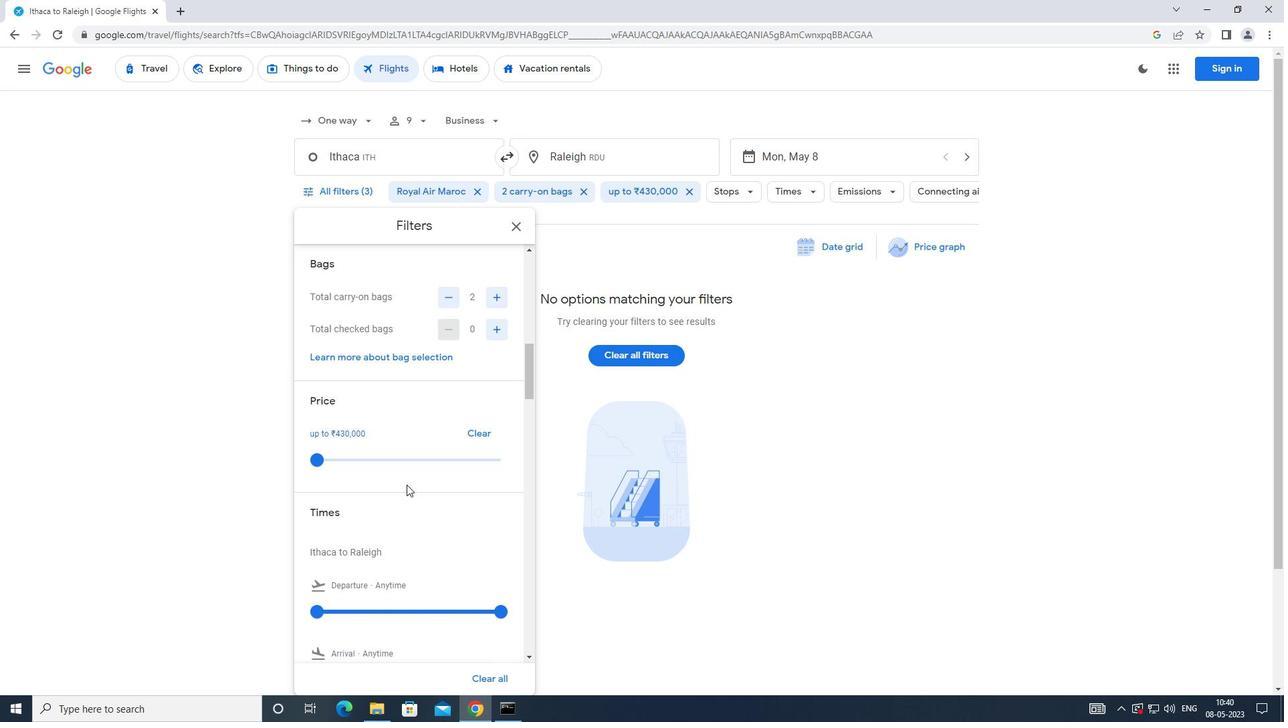 
Action: Mouse moved to (319, 544)
Screenshot: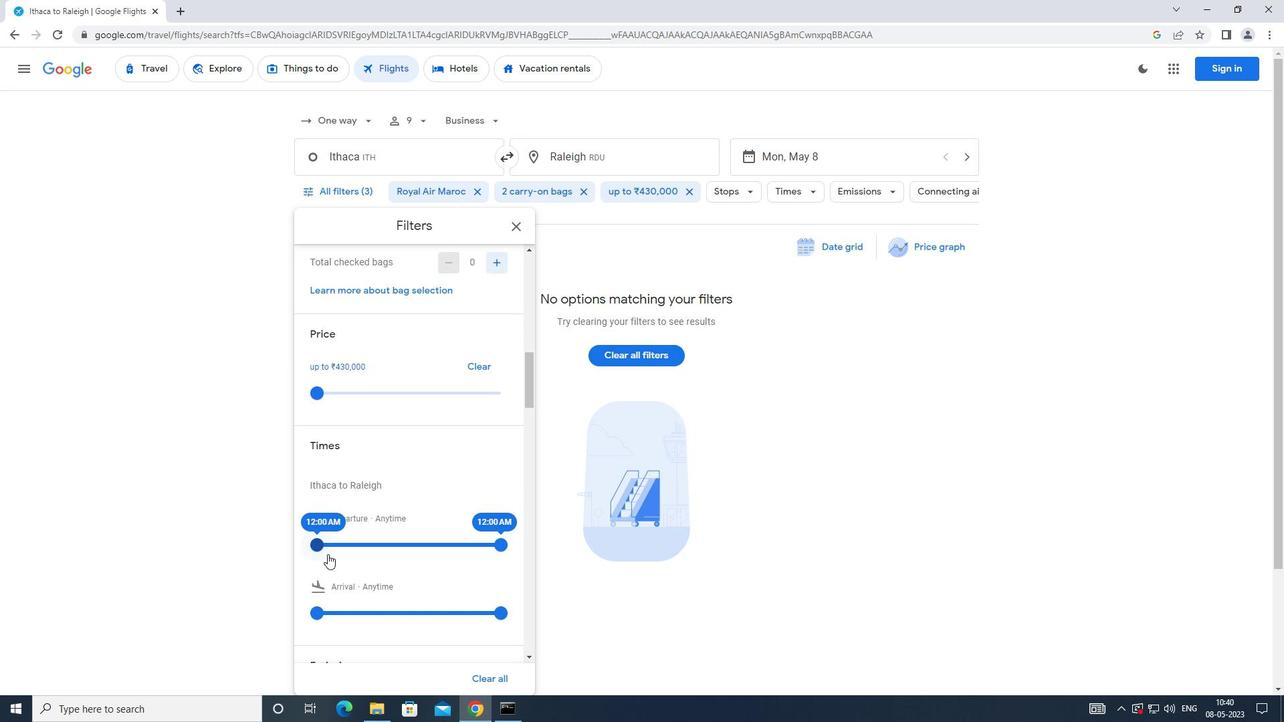 
Action: Mouse pressed left at (319, 544)
Screenshot: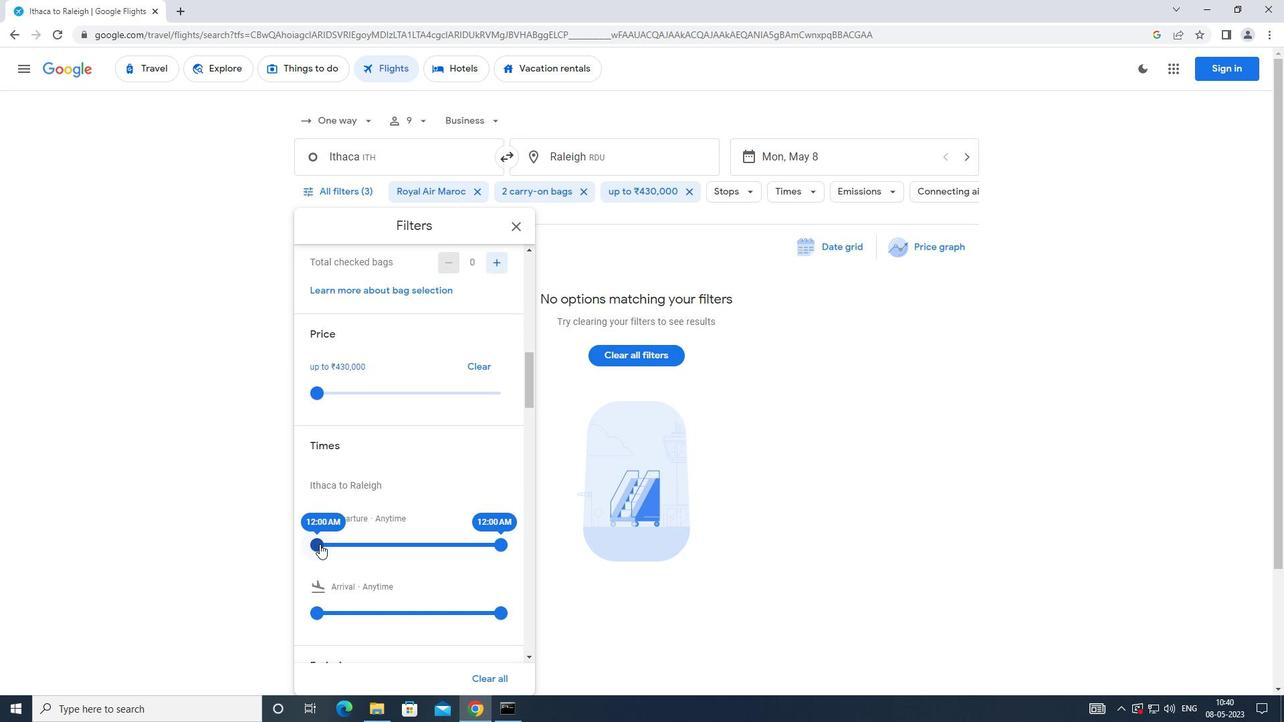 
Action: Mouse moved to (514, 224)
Screenshot: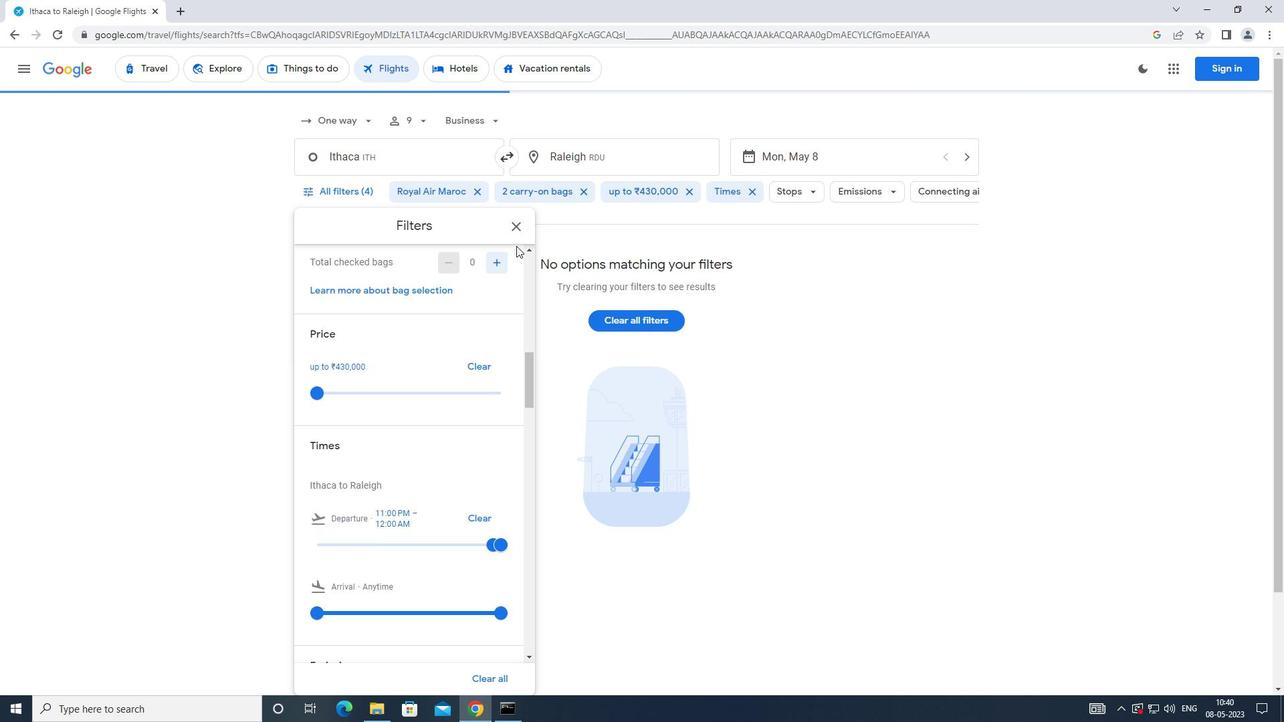 
Action: Mouse pressed left at (514, 224)
Screenshot: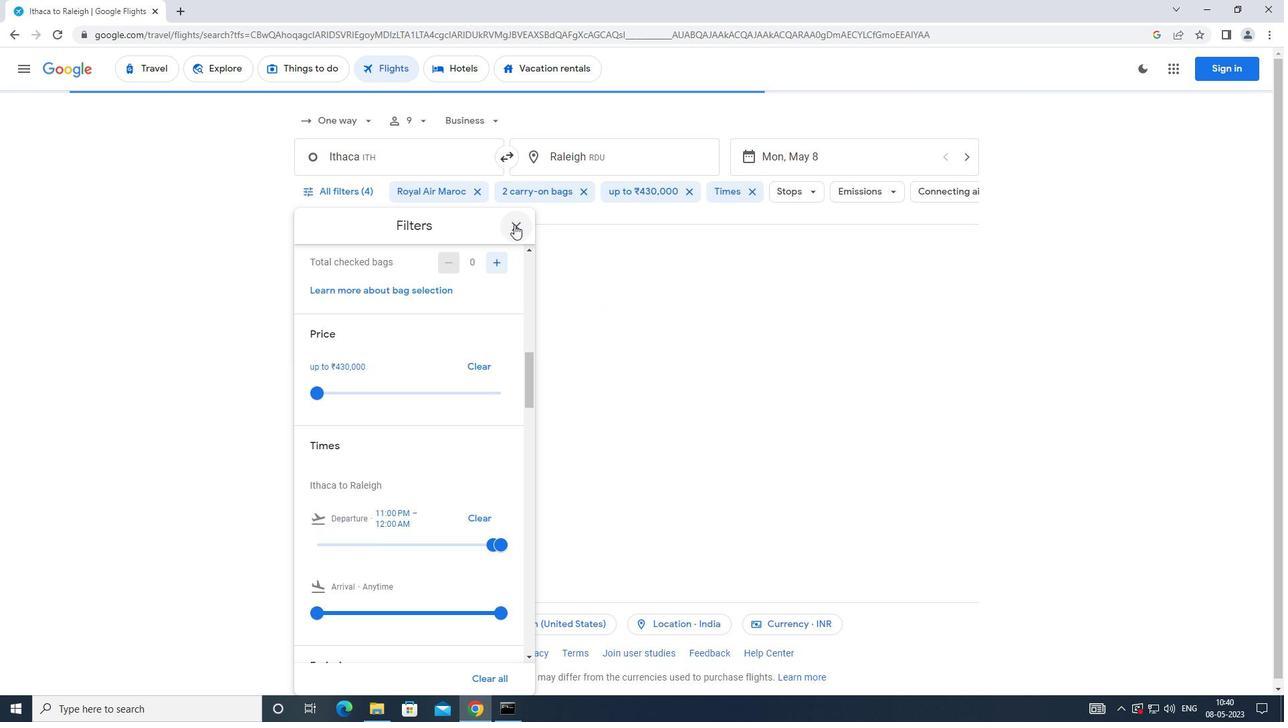 
Action: Mouse moved to (517, 258)
Screenshot: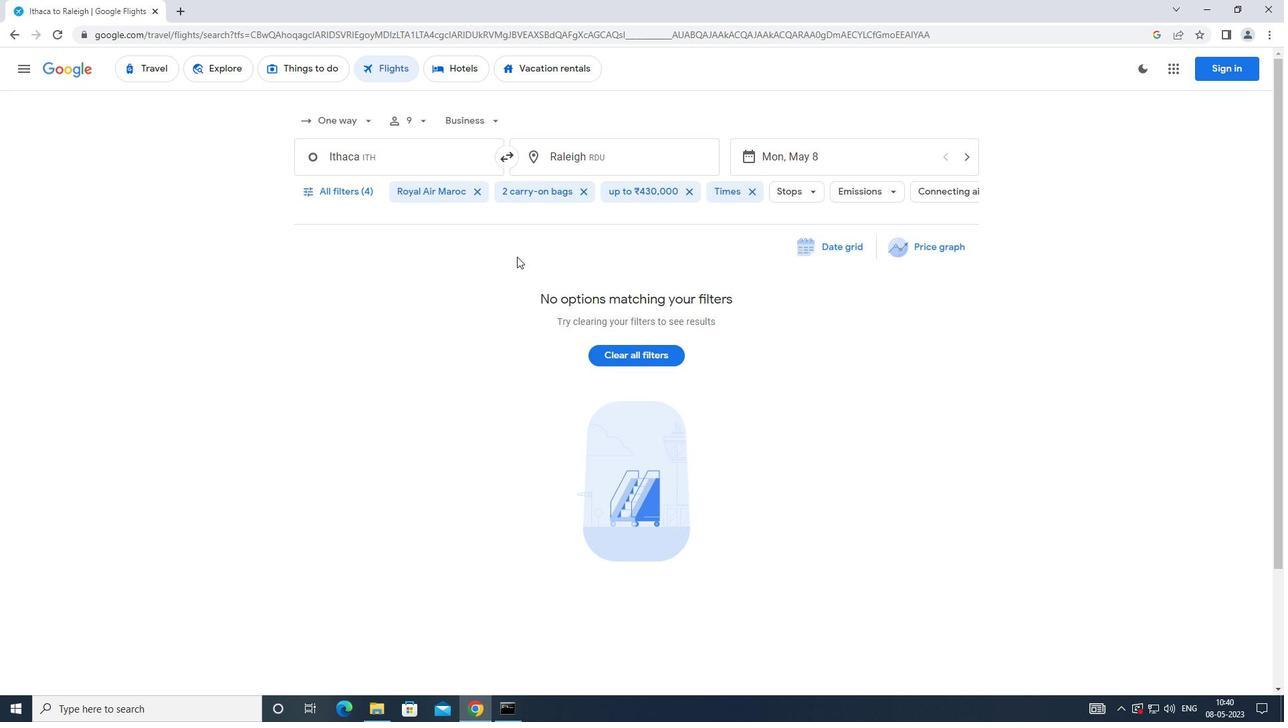
